 Task: For heading Arial with bold.  font size for heading22,  'Change the font style of data to'Arial Narrow.  and font size to 14,  Change the alignment of both headline & data to Align middle.  In the sheet  Data Entry Spreadsheet
Action: Mouse moved to (1023, 129)
Screenshot: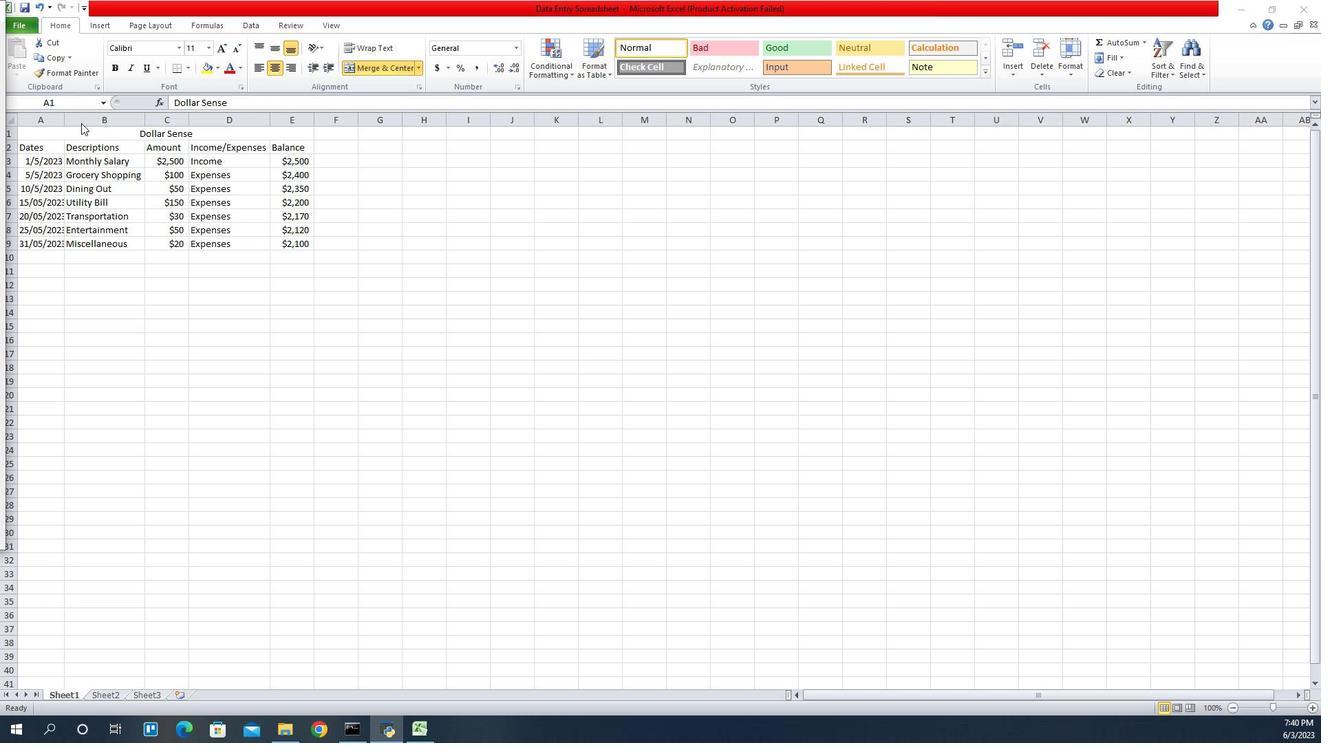
Action: Mouse pressed left at (1023, 129)
Screenshot: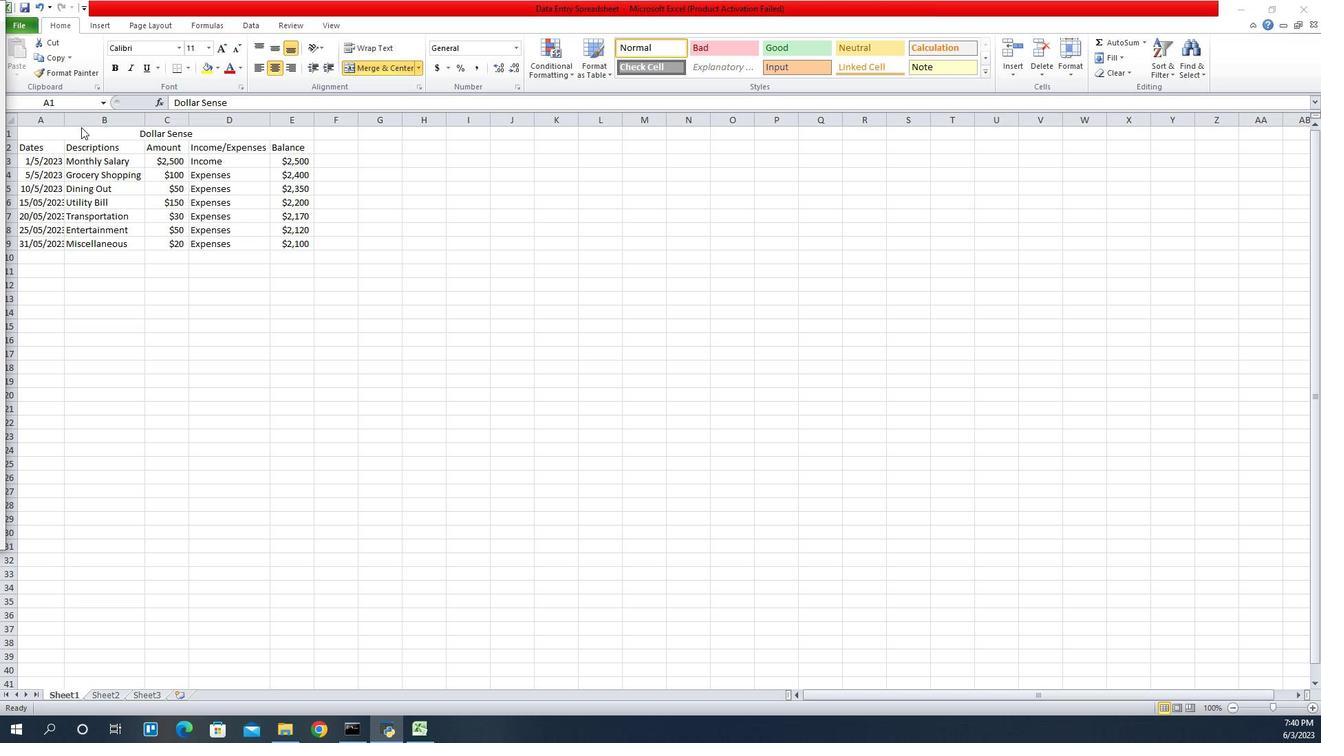 
Action: Mouse moved to (1117, 48)
Screenshot: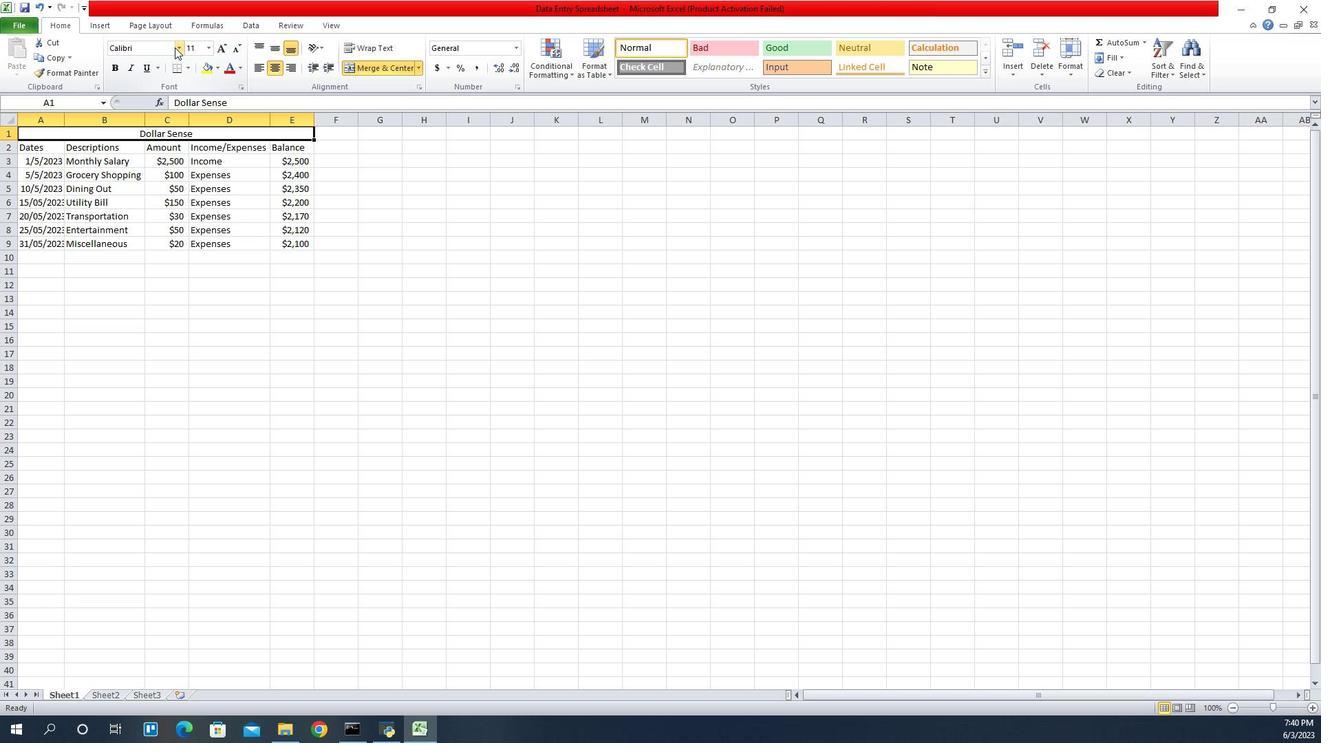 
Action: Mouse pressed left at (1117, 48)
Screenshot: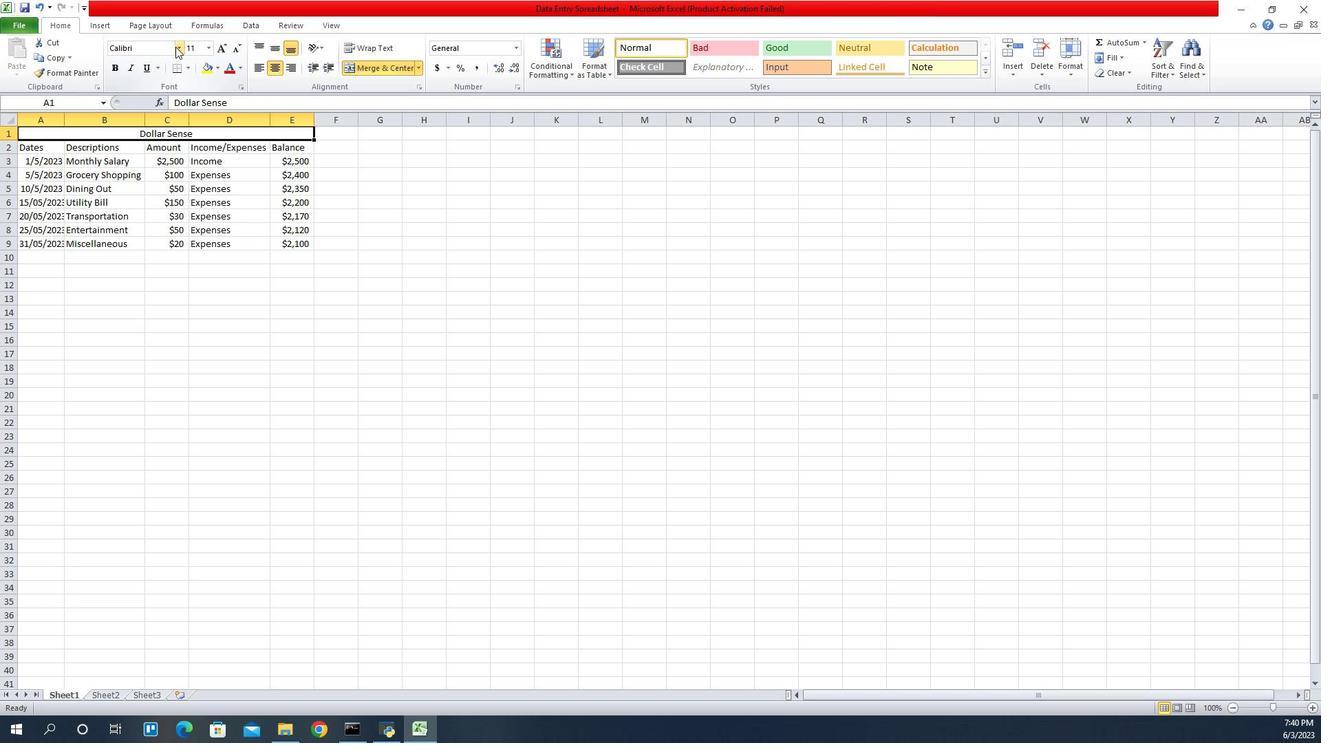 
Action: Mouse moved to (1083, 159)
Screenshot: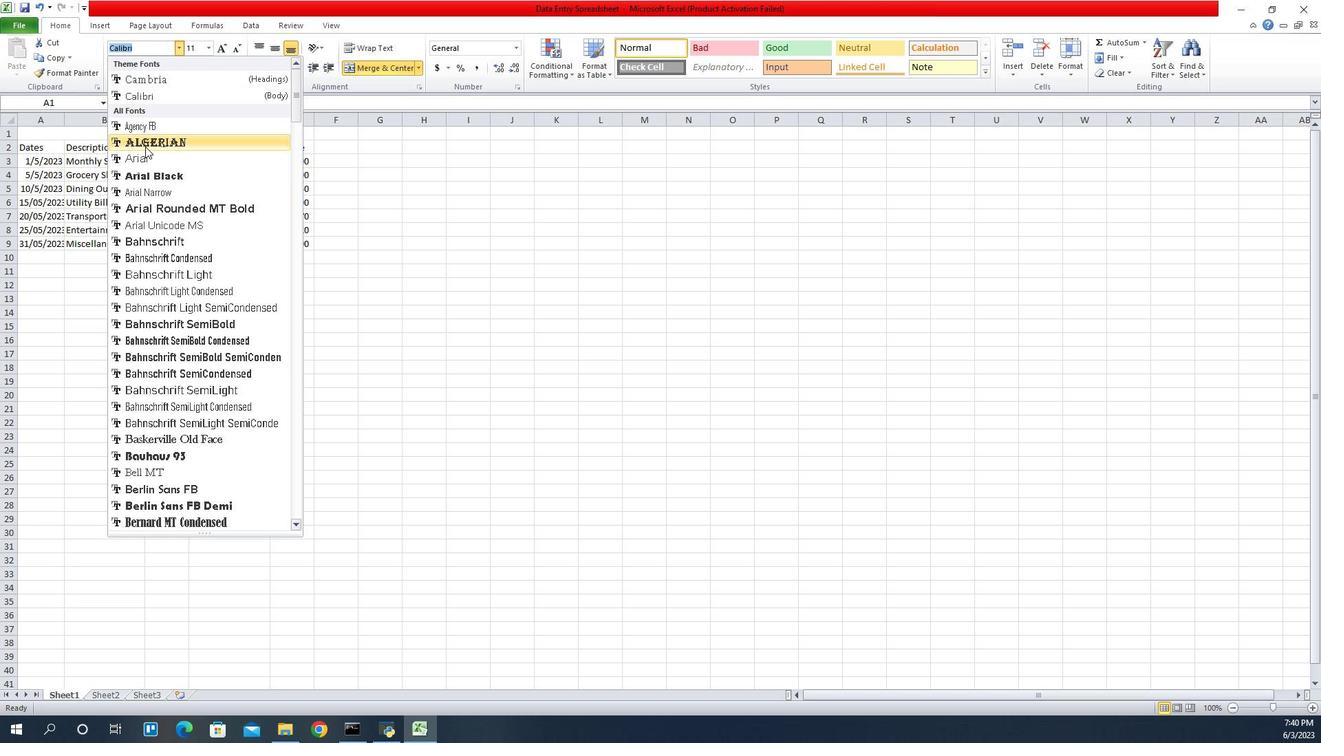 
Action: Mouse pressed left at (1083, 159)
Screenshot: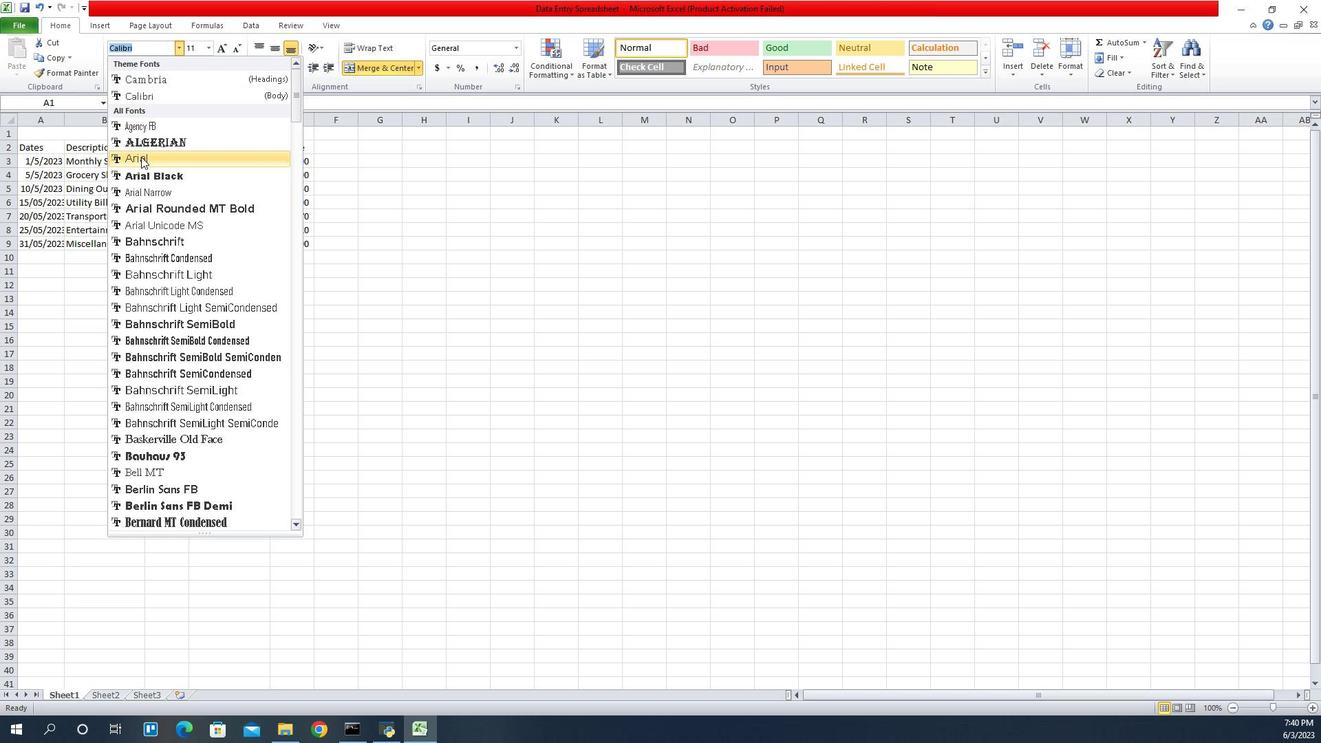 
Action: Mouse moved to (1055, 66)
Screenshot: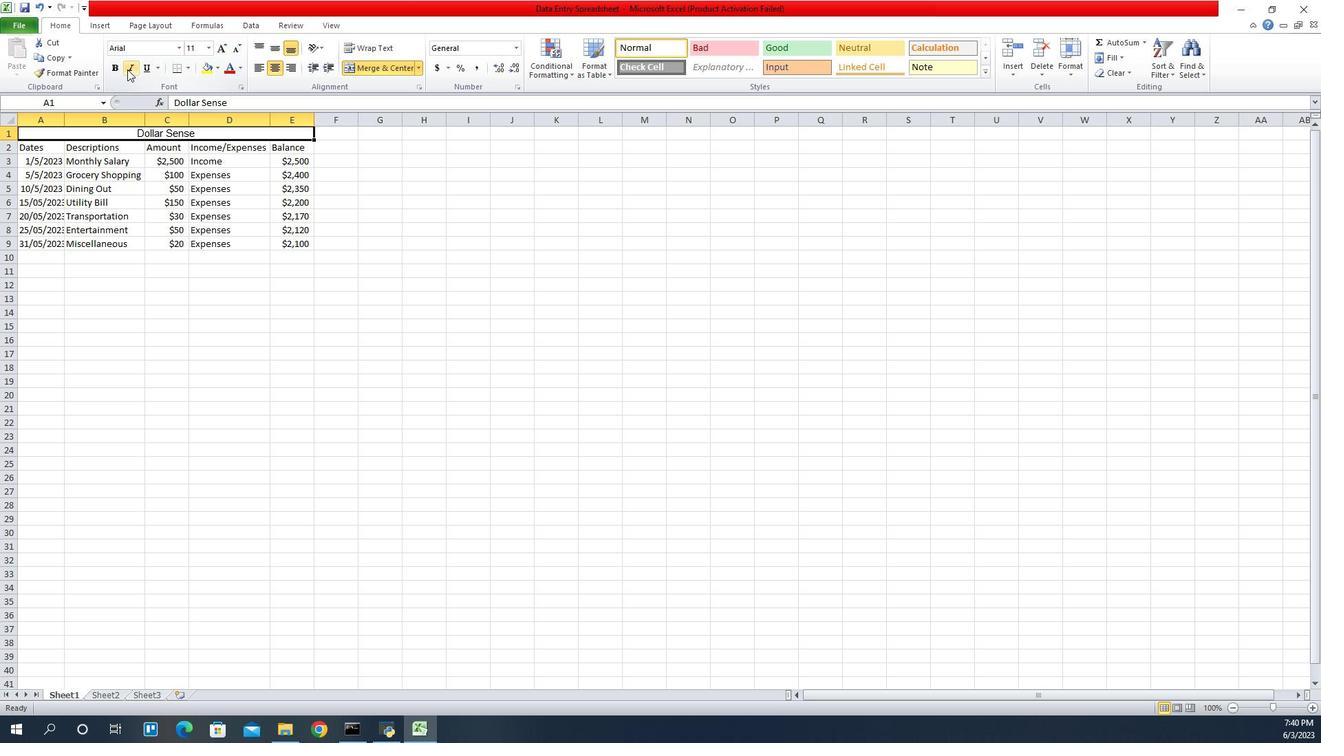 
Action: Mouse pressed left at (1055, 66)
Screenshot: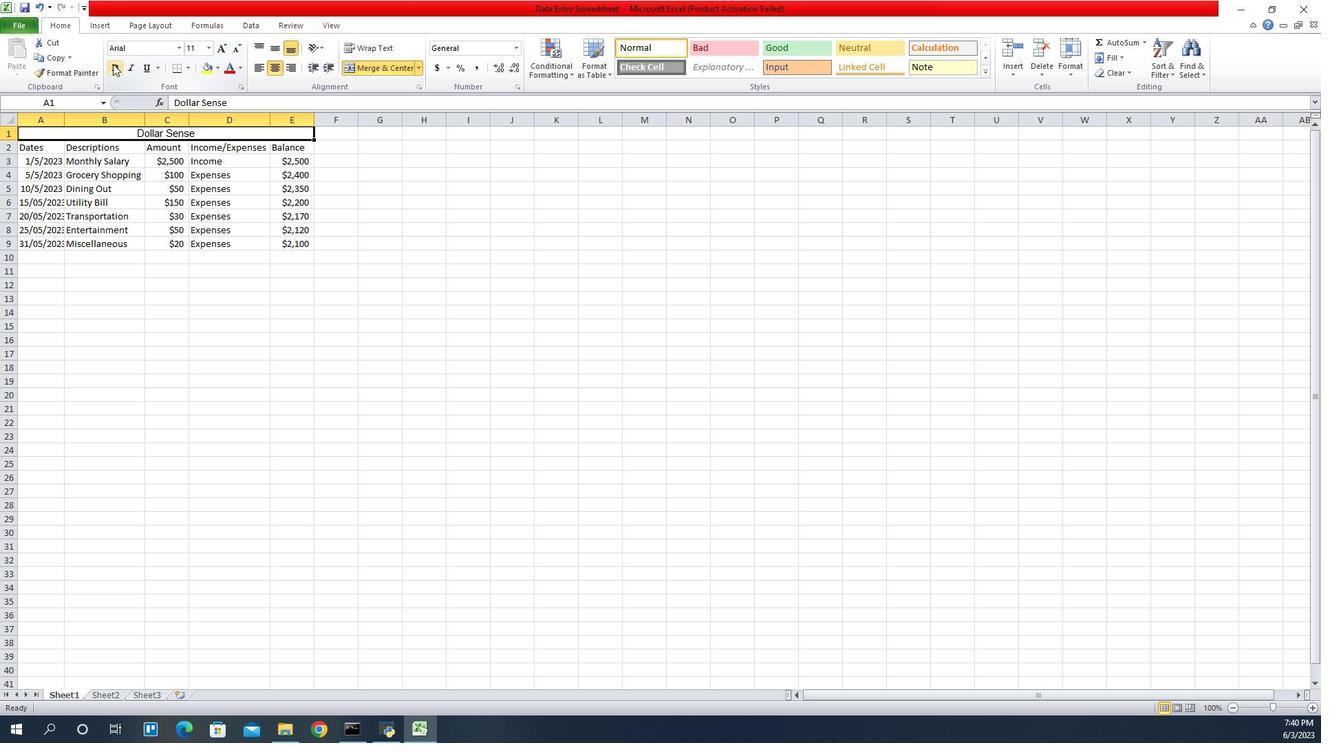 
Action: Mouse moved to (1152, 50)
Screenshot: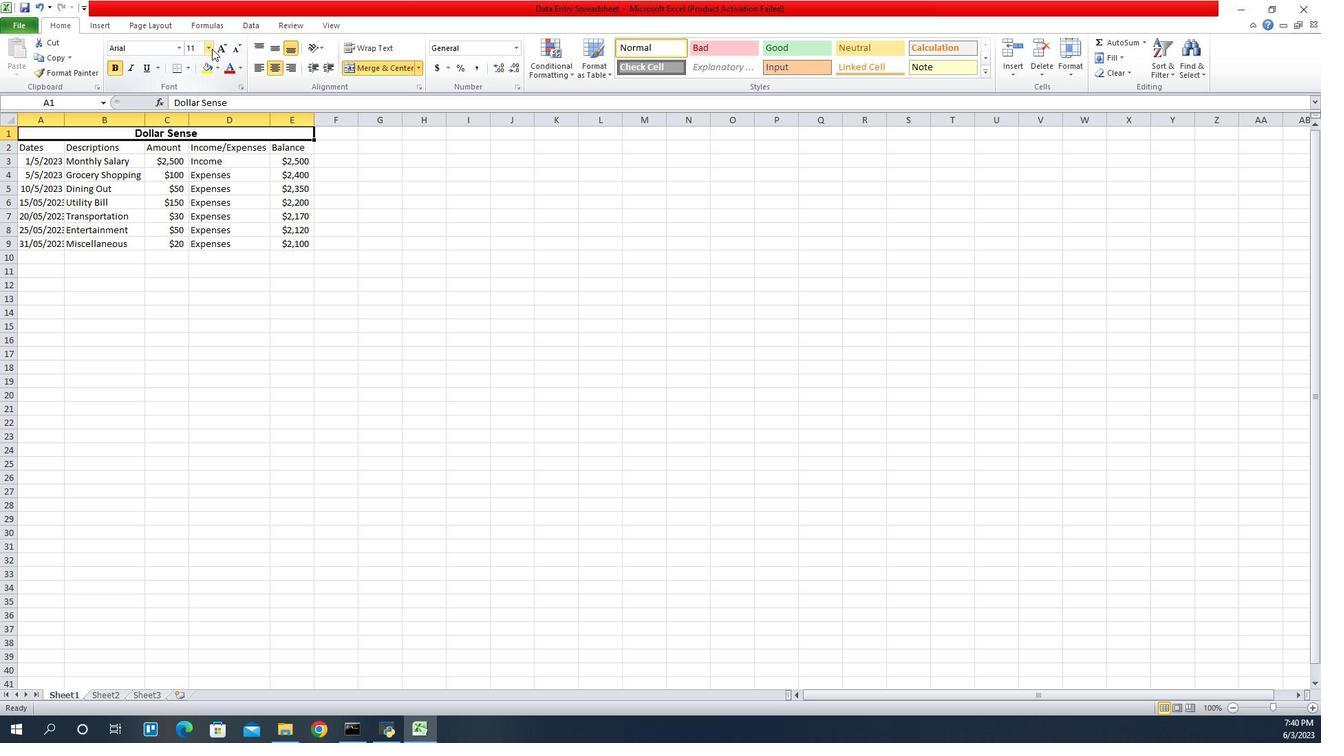 
Action: Mouse pressed left at (1152, 50)
Screenshot: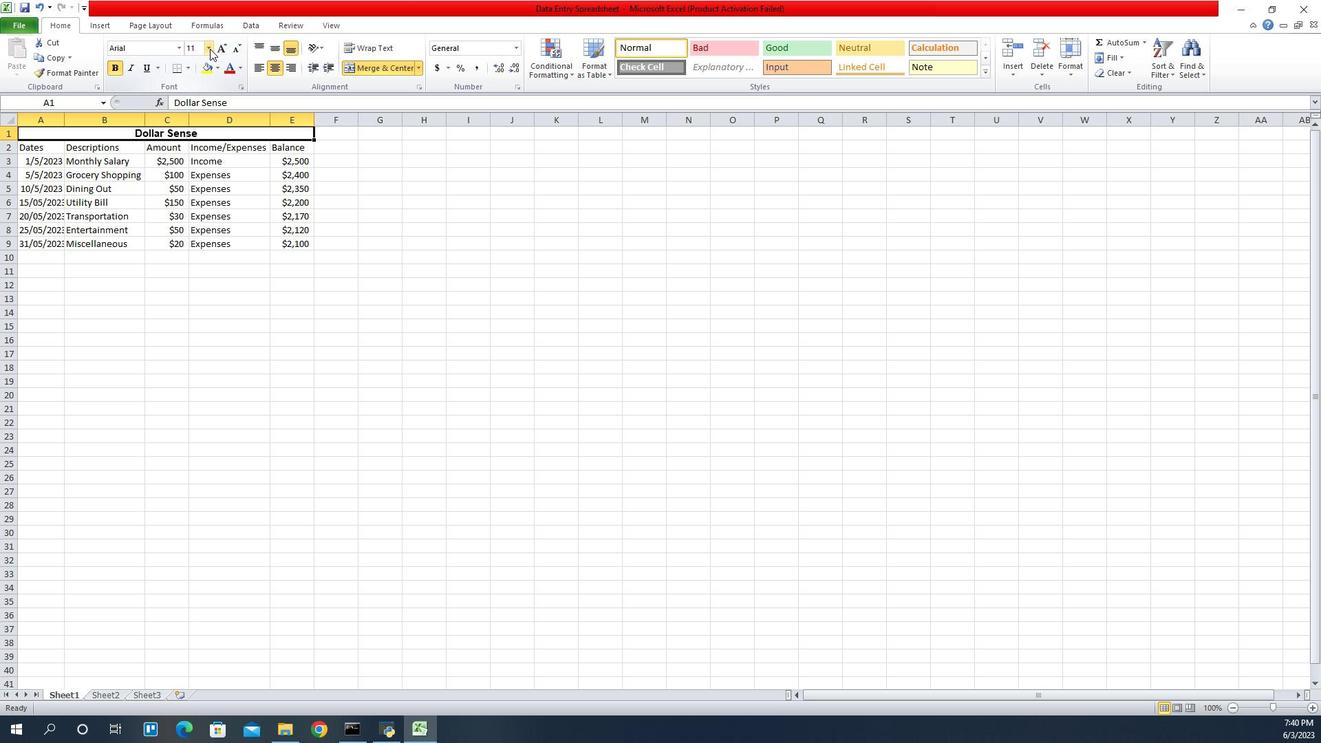 
Action: Mouse pressed left at (1152, 50)
Screenshot: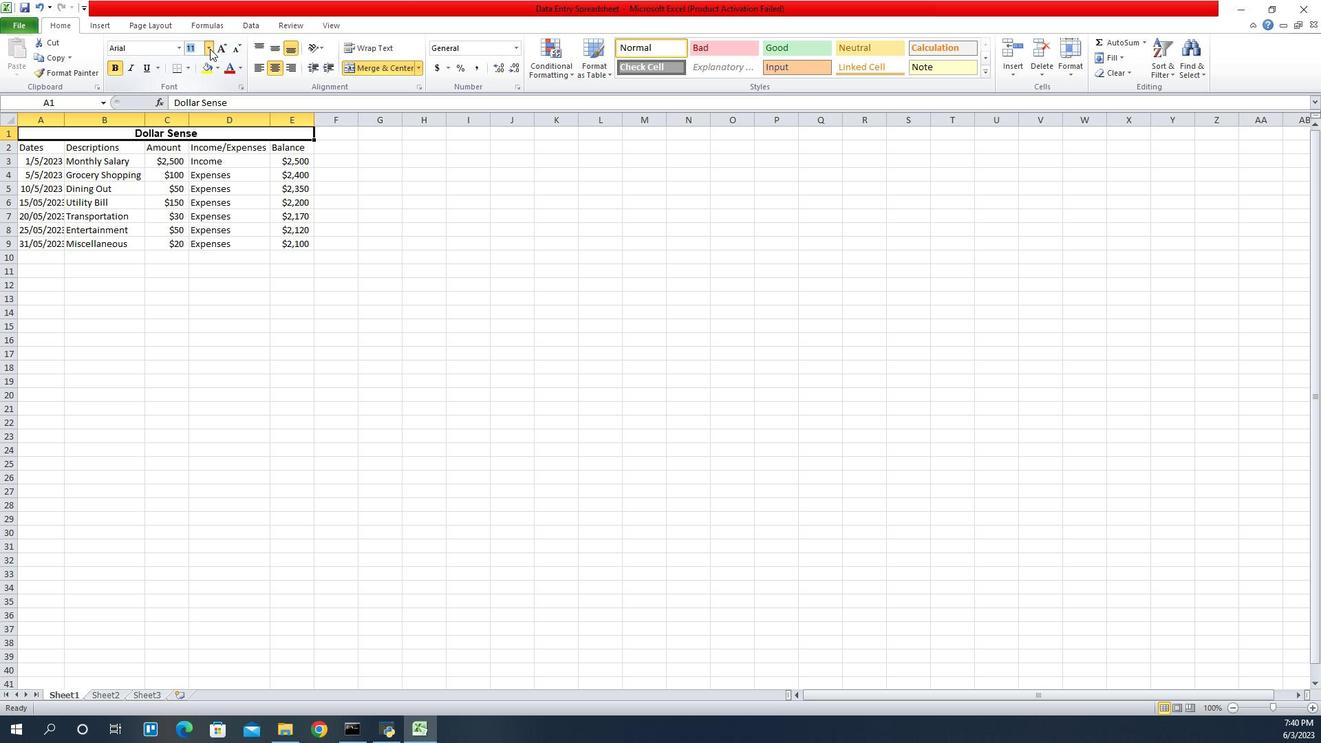 
Action: Mouse moved to (1150, 48)
Screenshot: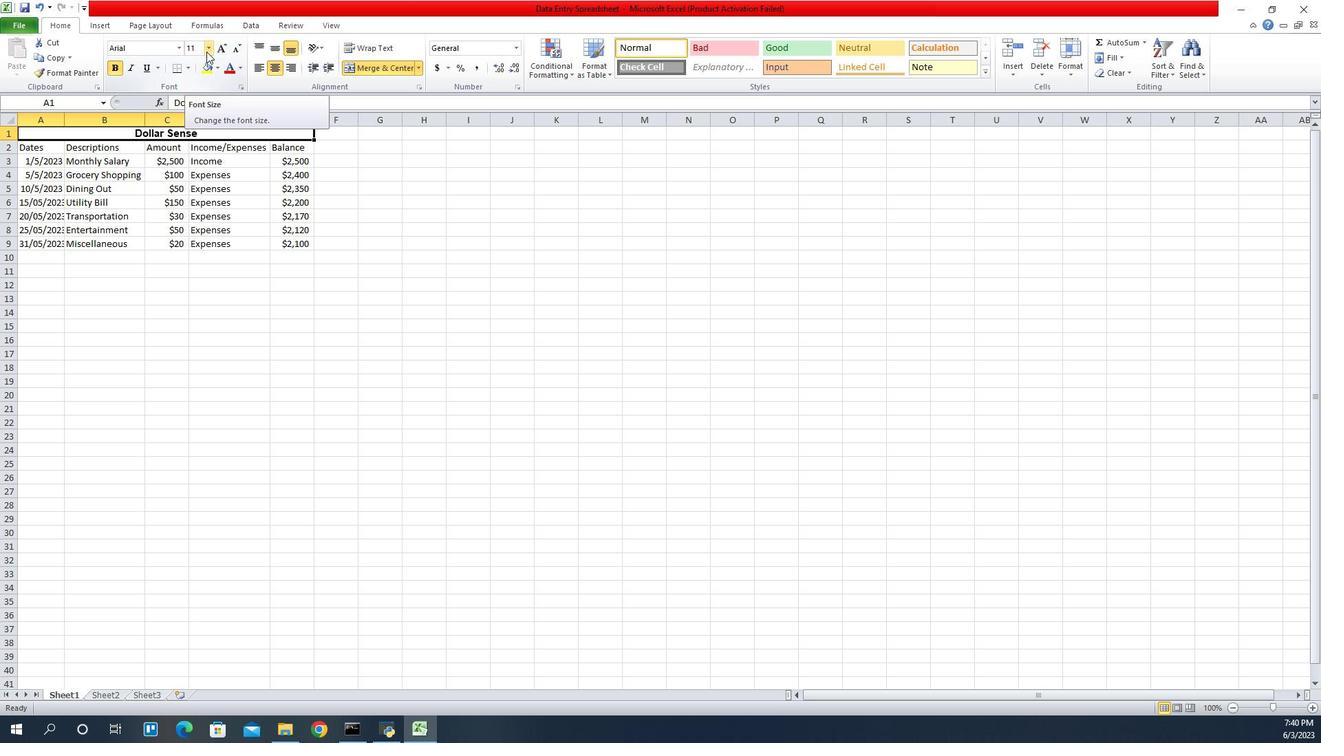 
Action: Mouse pressed left at (1150, 48)
Screenshot: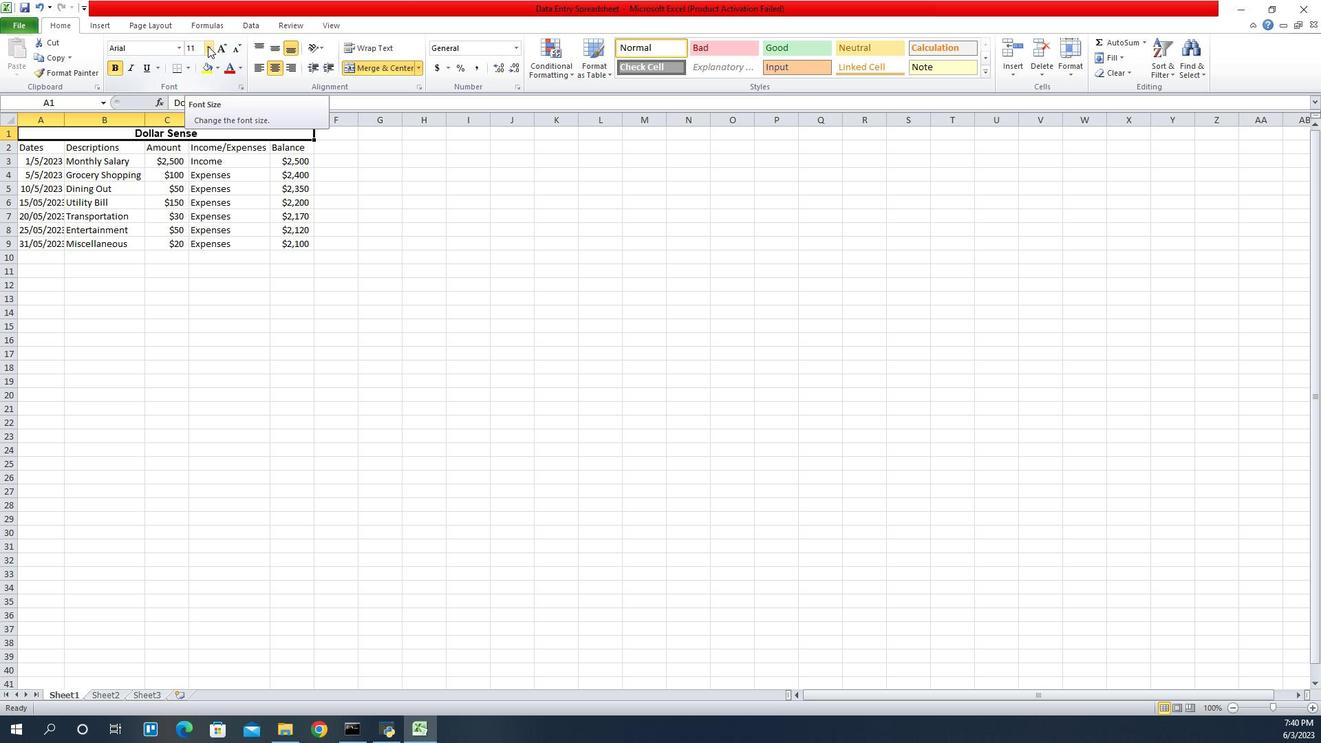 
Action: Mouse moved to (1133, 167)
Screenshot: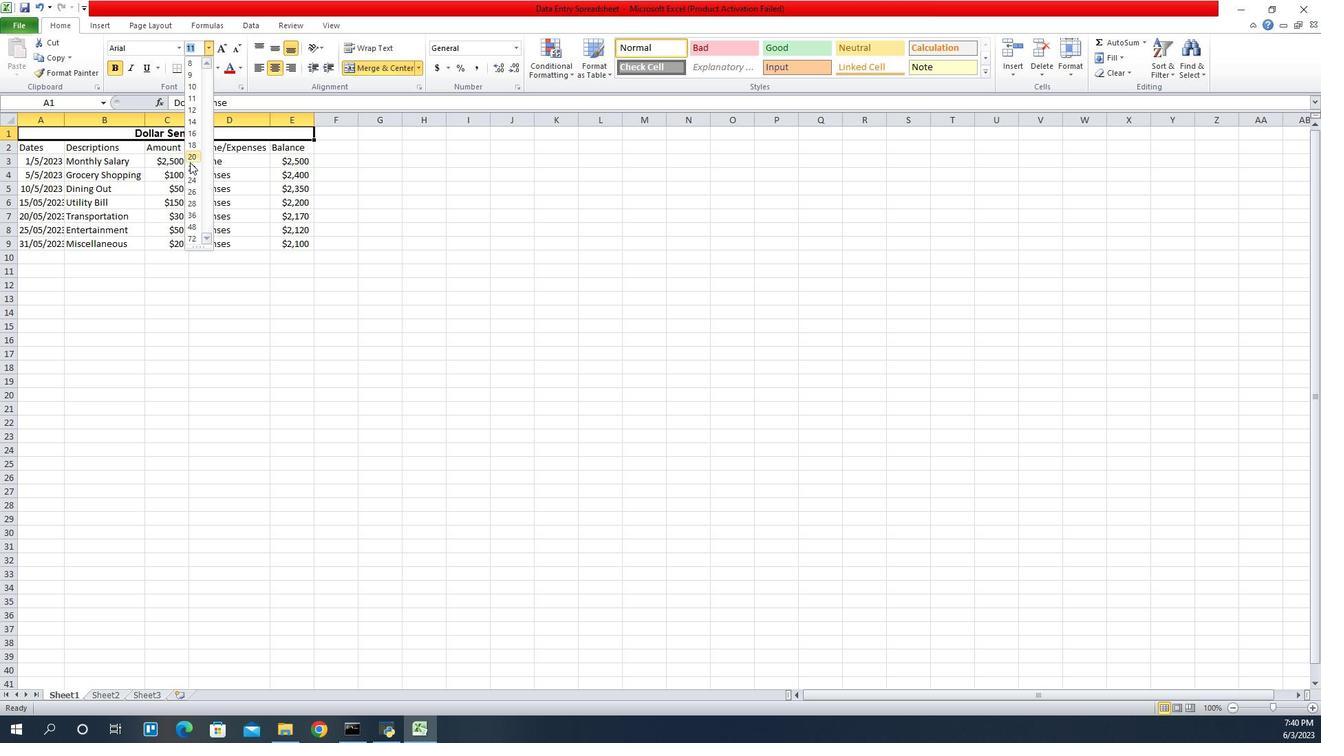 
Action: Mouse pressed left at (1133, 167)
Screenshot: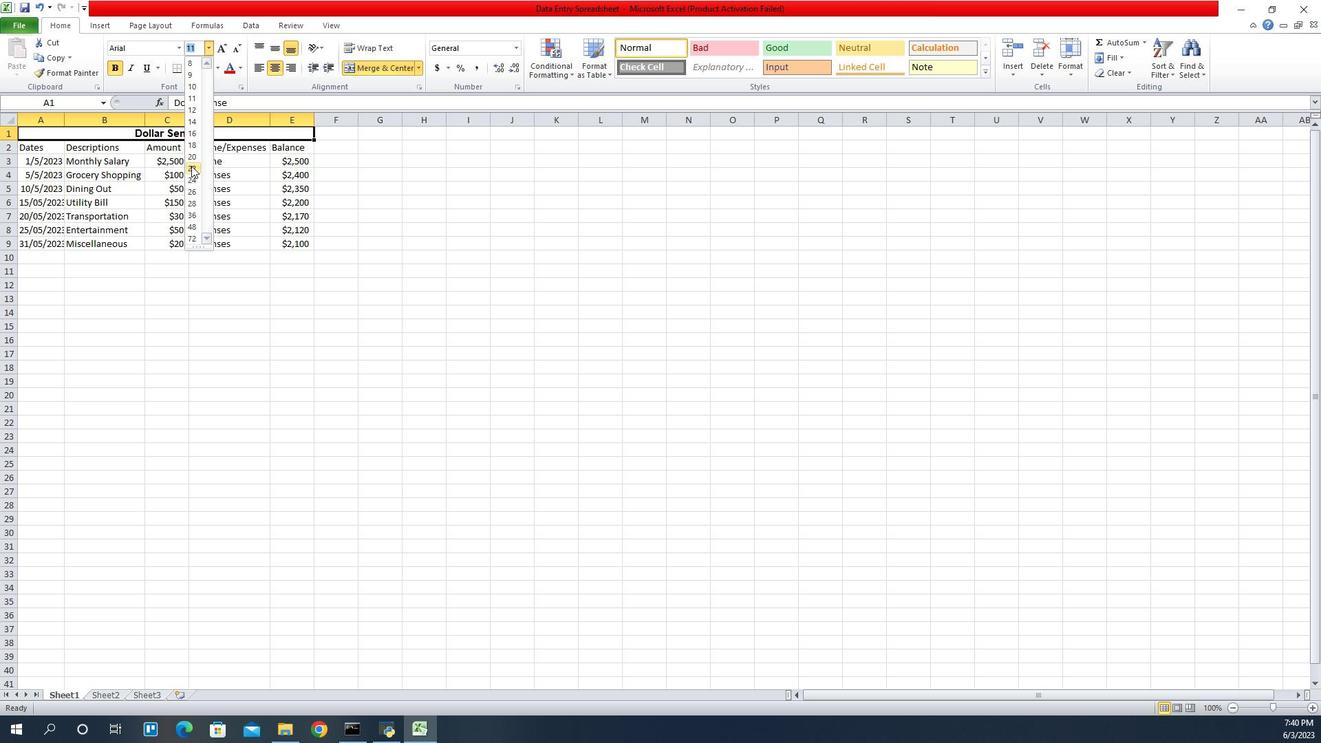 
Action: Mouse moved to (988, 159)
Screenshot: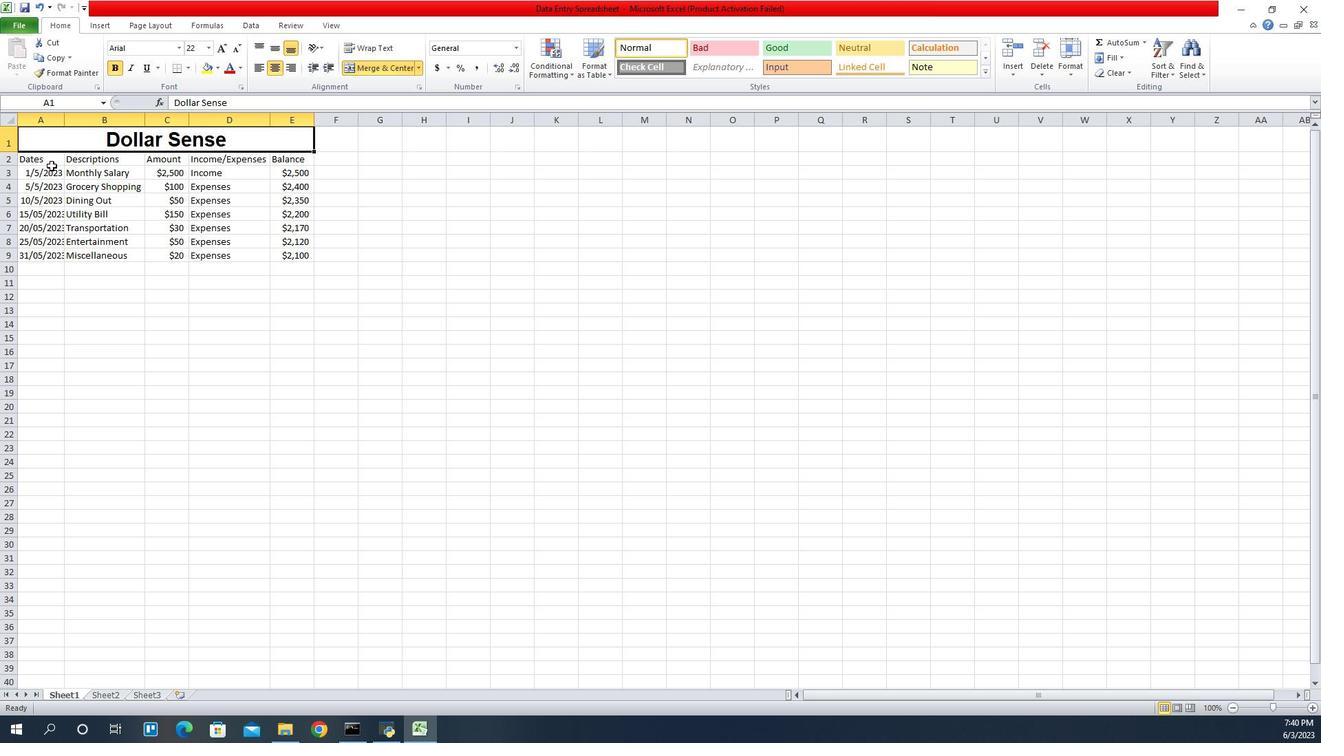 
Action: Mouse pressed left at (988, 159)
Screenshot: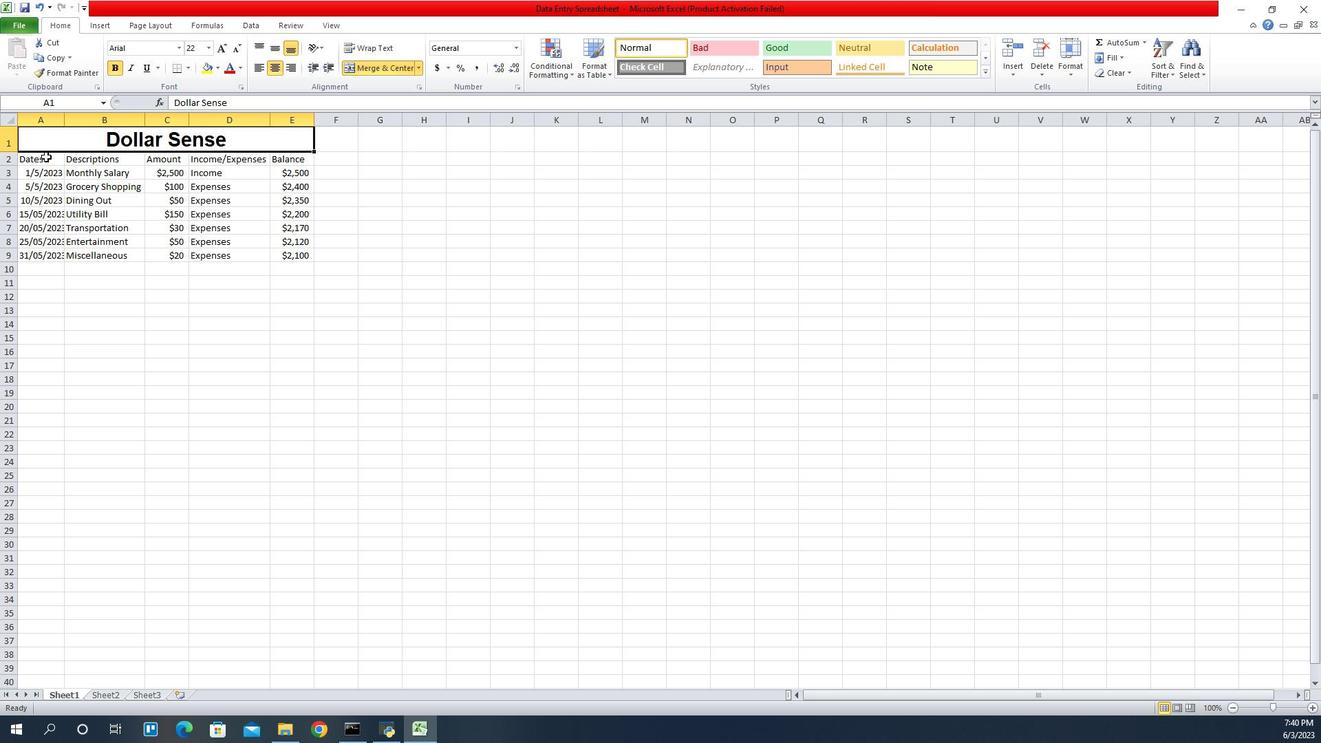 
Action: Mouse moved to (1237, 263)
Screenshot: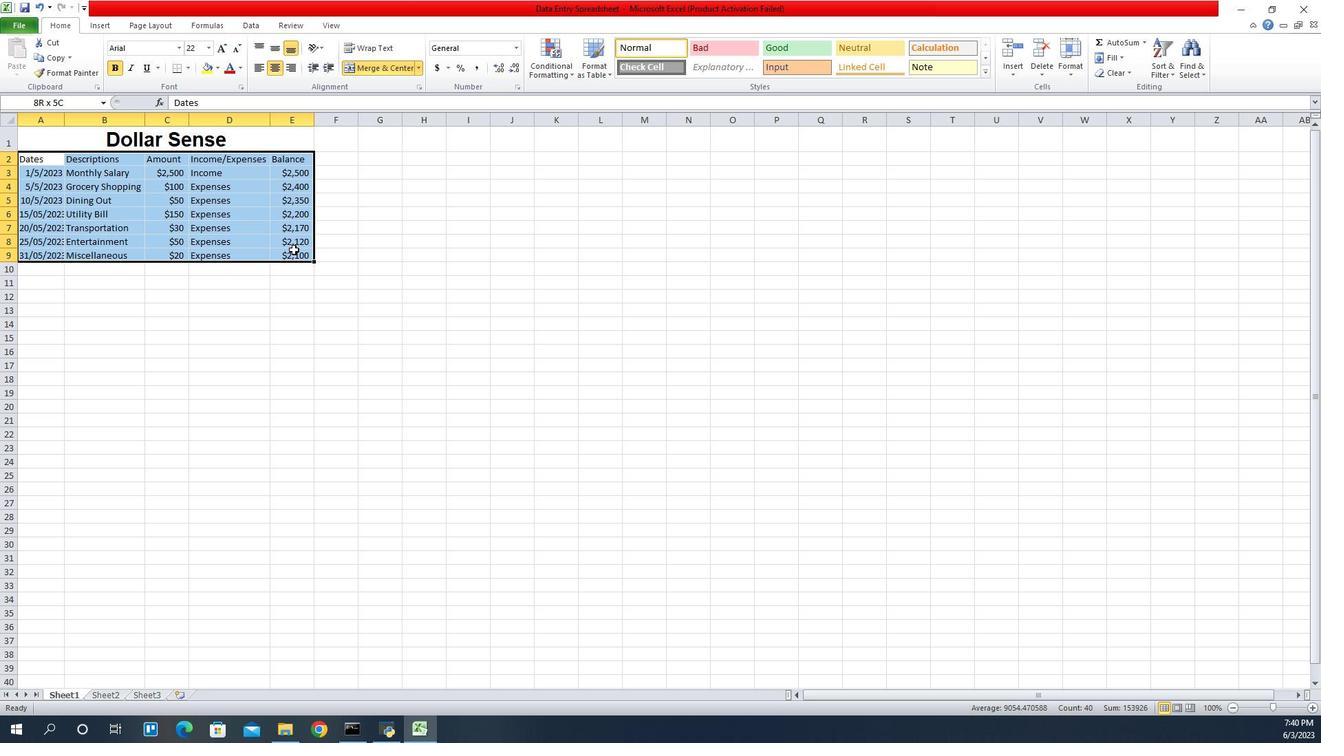 
Action: Mouse pressed left at (1237, 263)
Screenshot: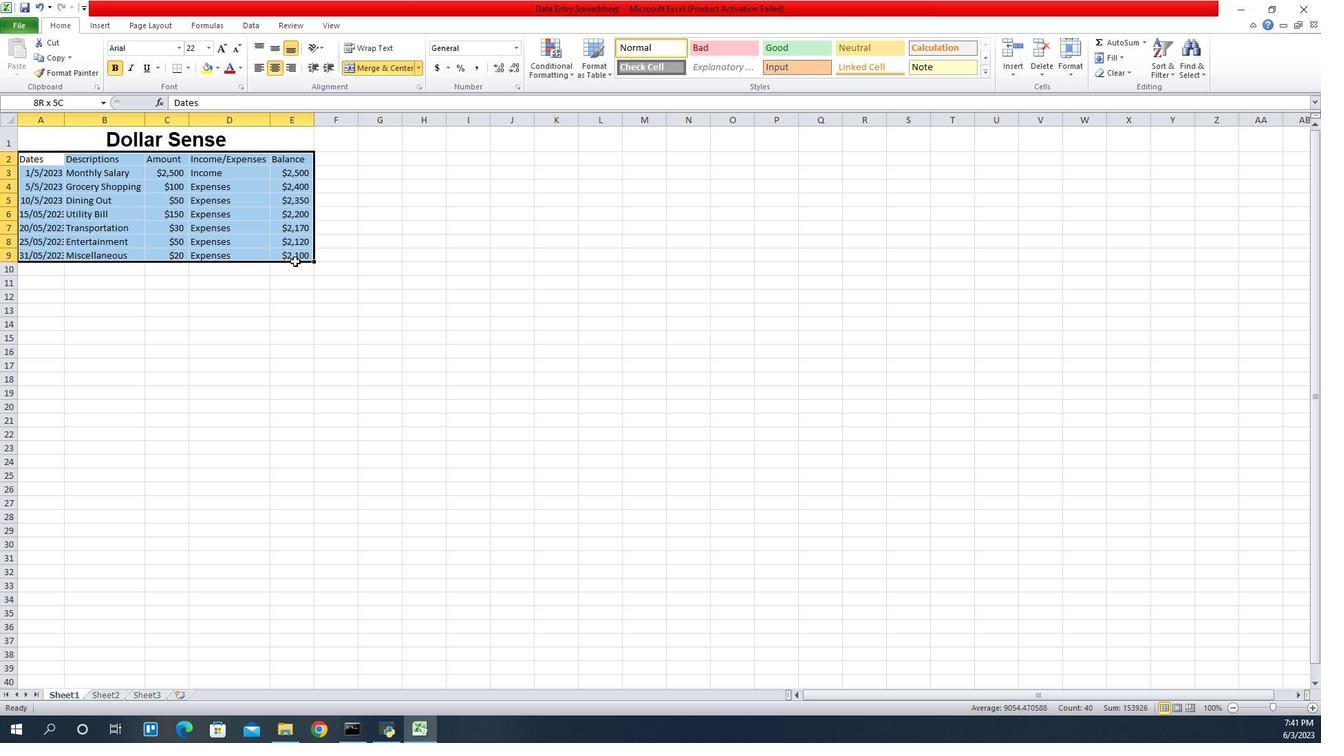 
Action: Mouse moved to (1121, 53)
Screenshot: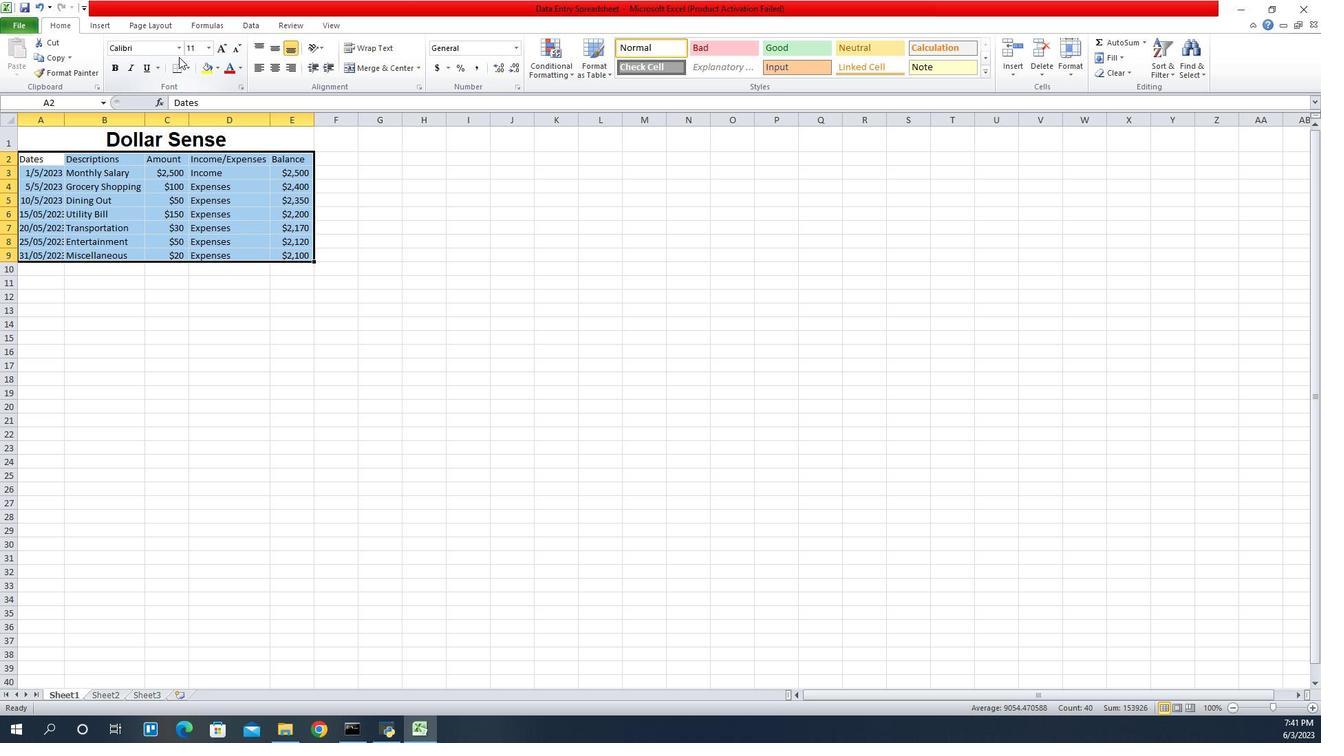 
Action: Mouse pressed left at (1121, 53)
Screenshot: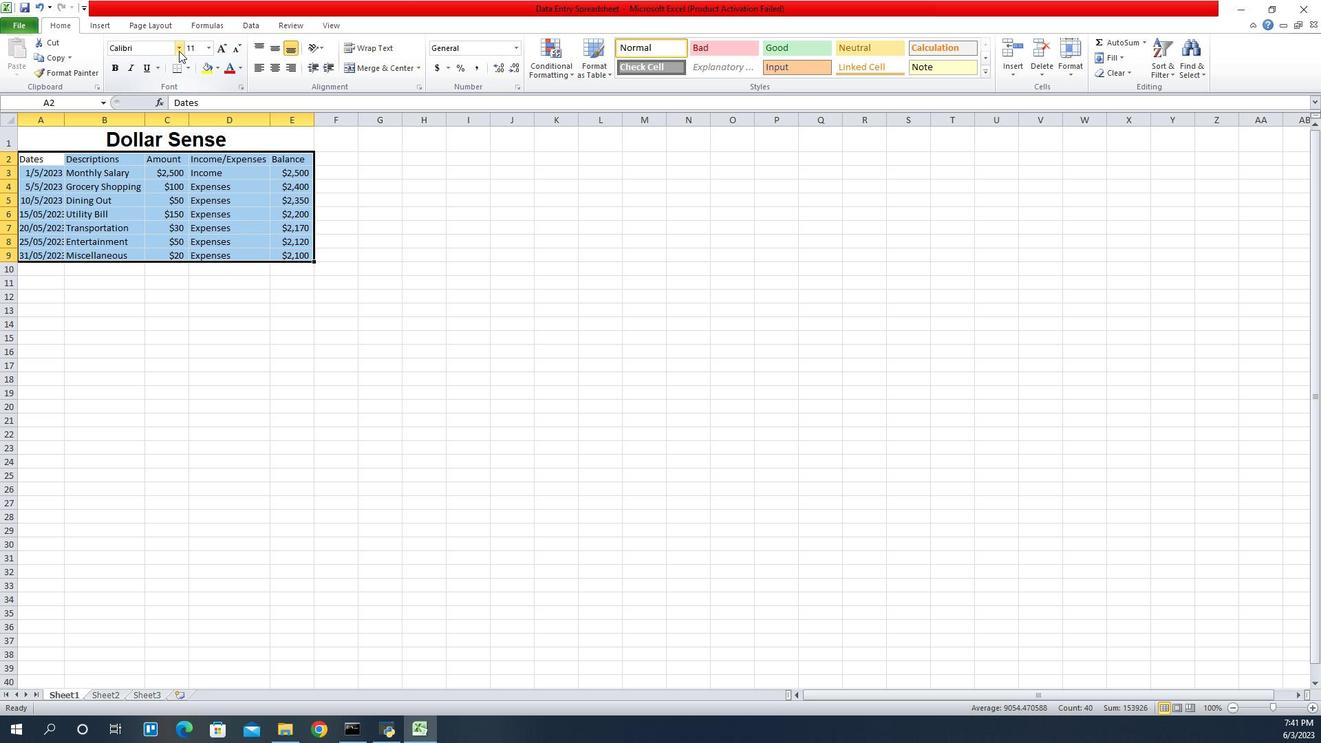 
Action: Mouse moved to (1106, 188)
Screenshot: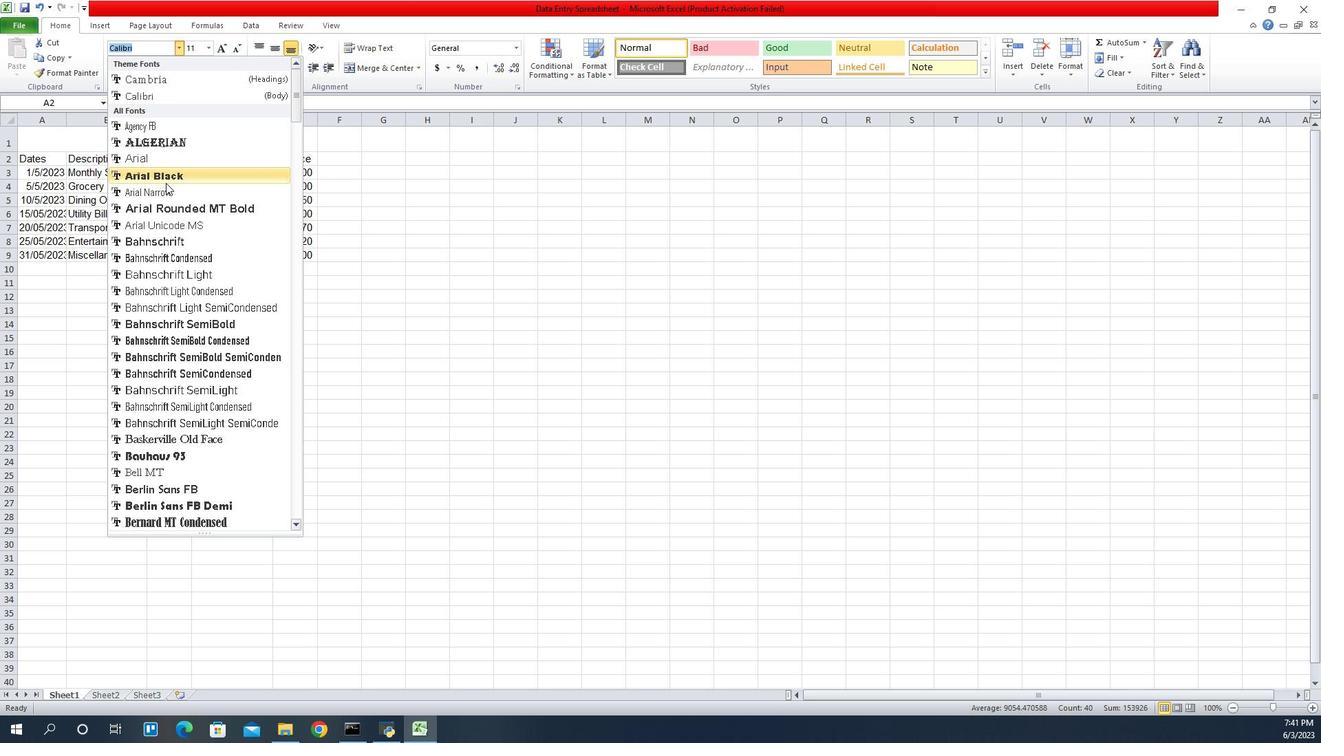 
Action: Mouse pressed left at (1106, 188)
Screenshot: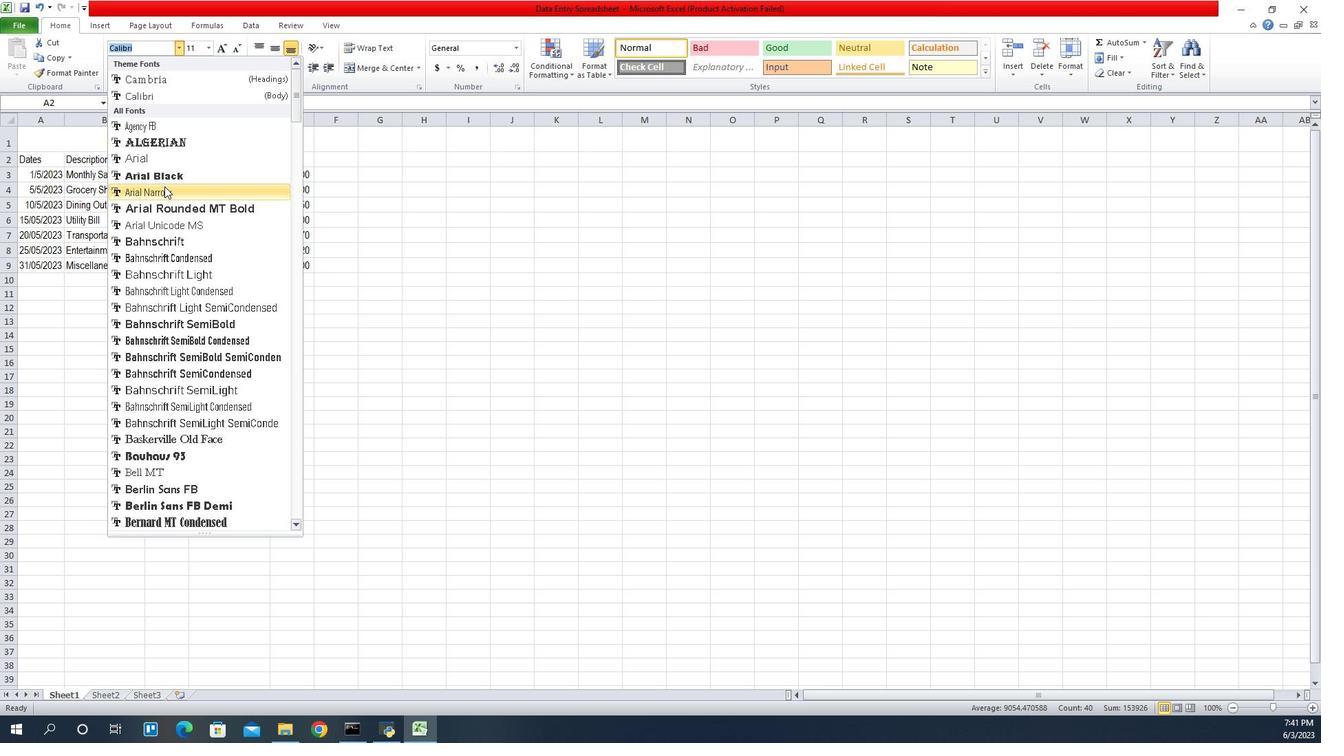 
Action: Mouse pressed left at (1106, 188)
Screenshot: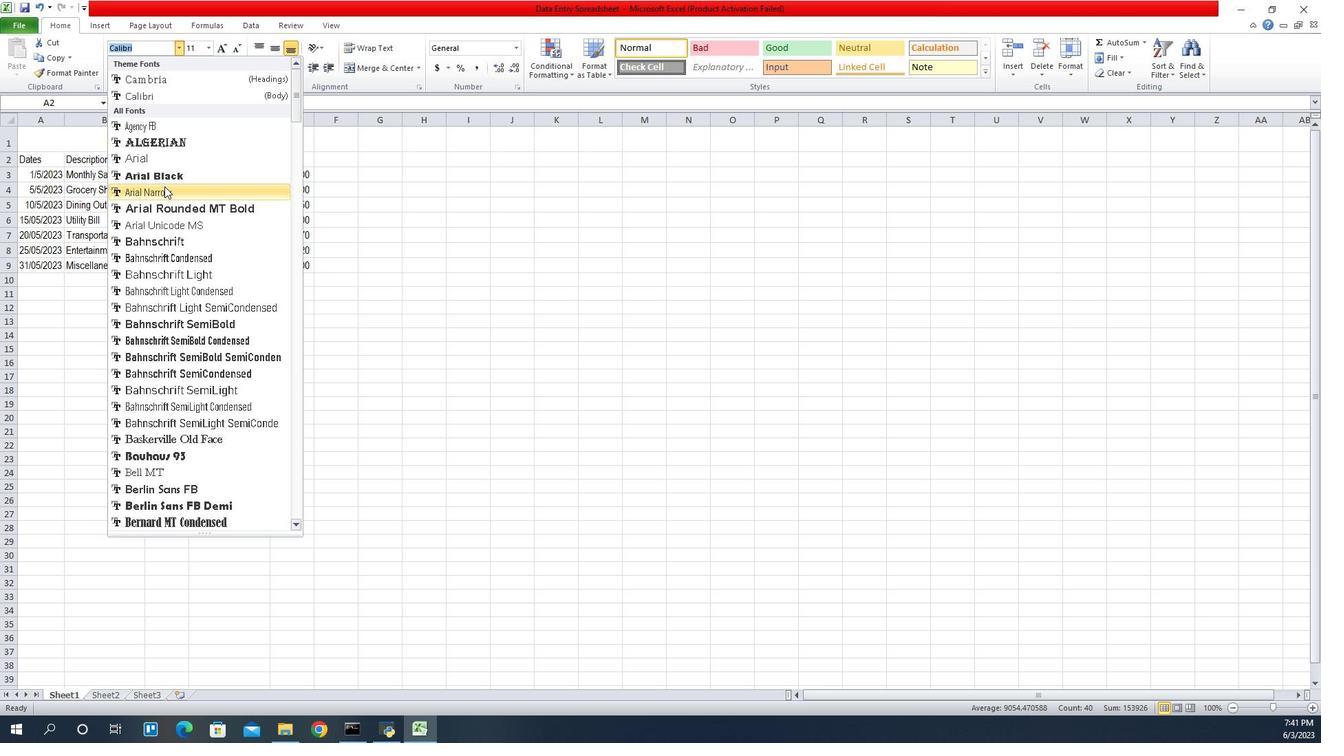 
Action: Mouse moved to (979, 161)
Screenshot: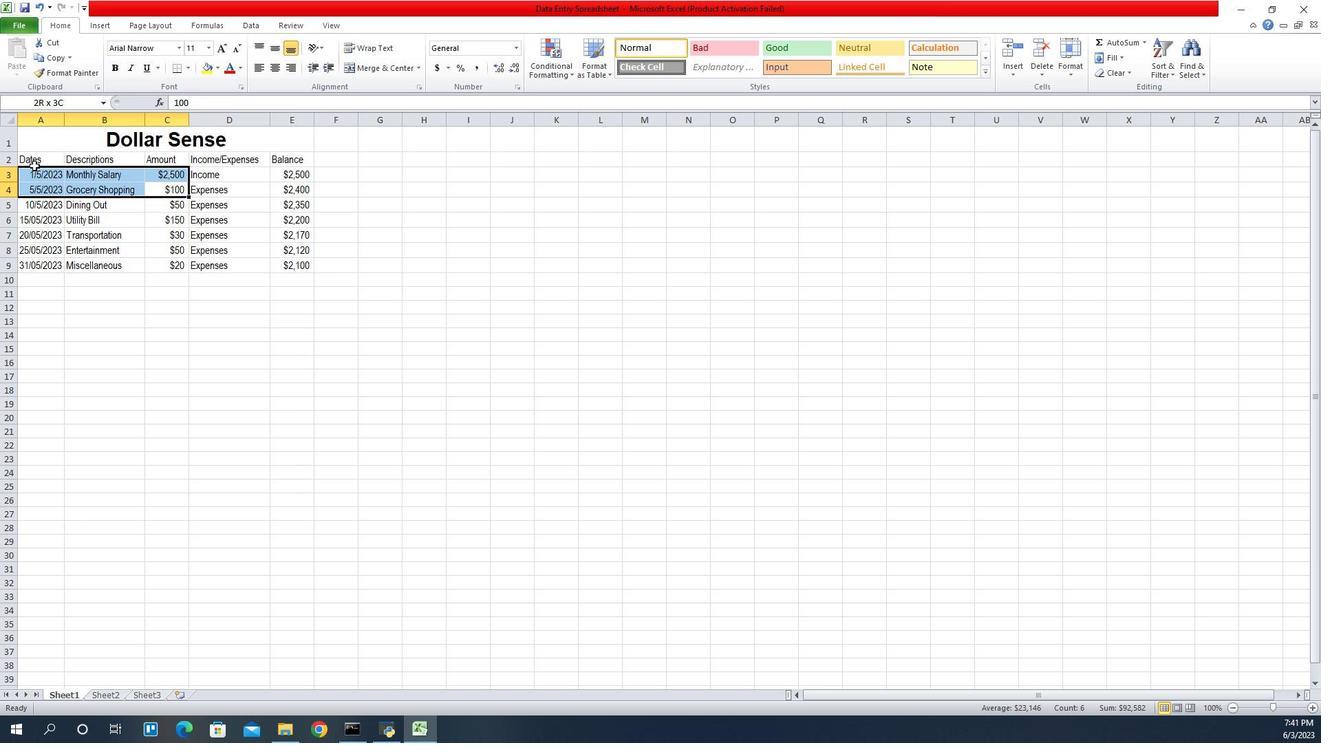 
Action: Mouse pressed left at (979, 161)
Screenshot: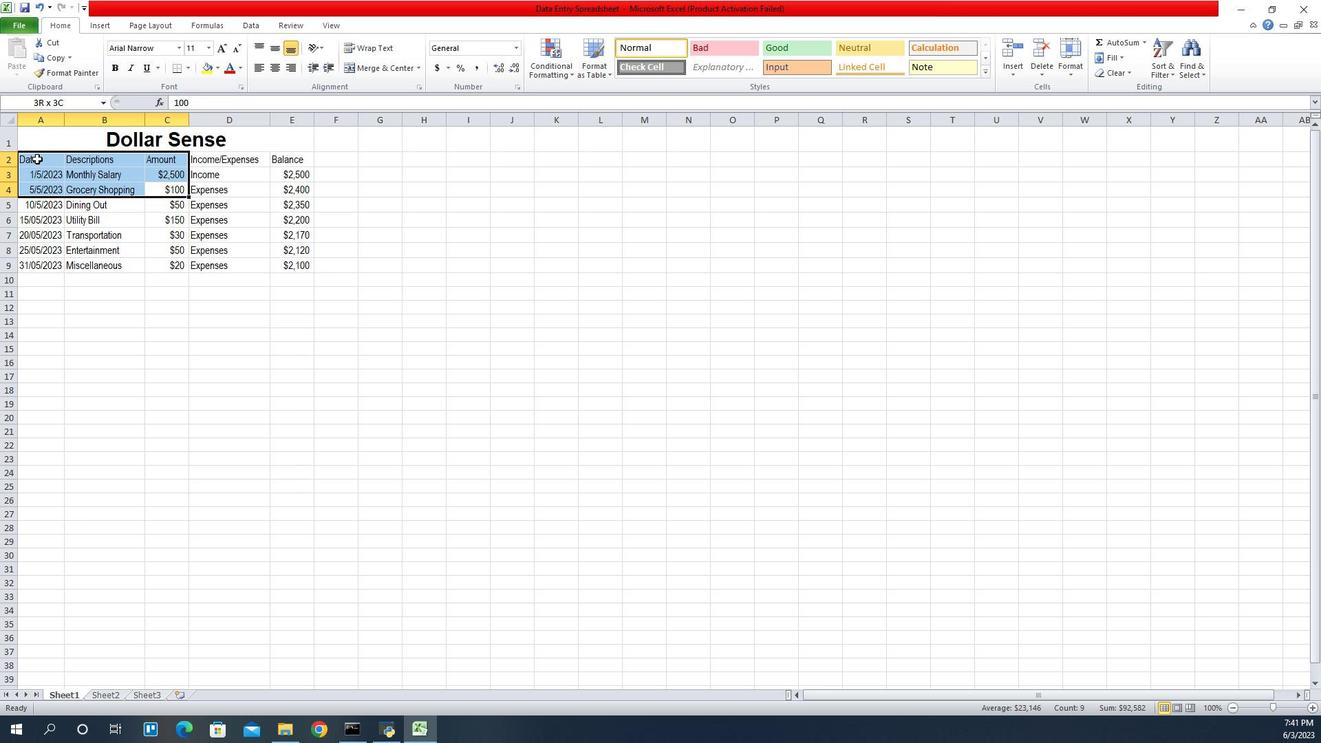 
Action: Mouse moved to (973, 155)
Screenshot: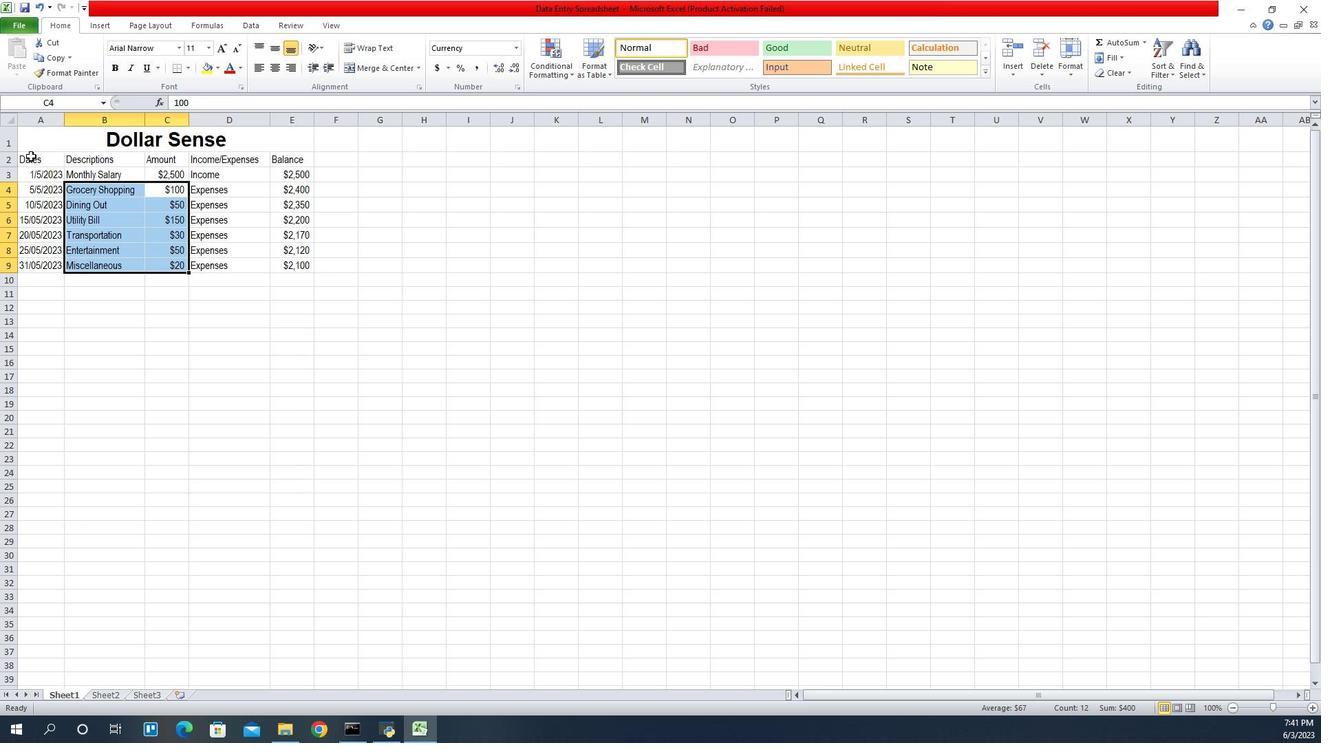 
Action: Mouse pressed left at (973, 155)
Screenshot: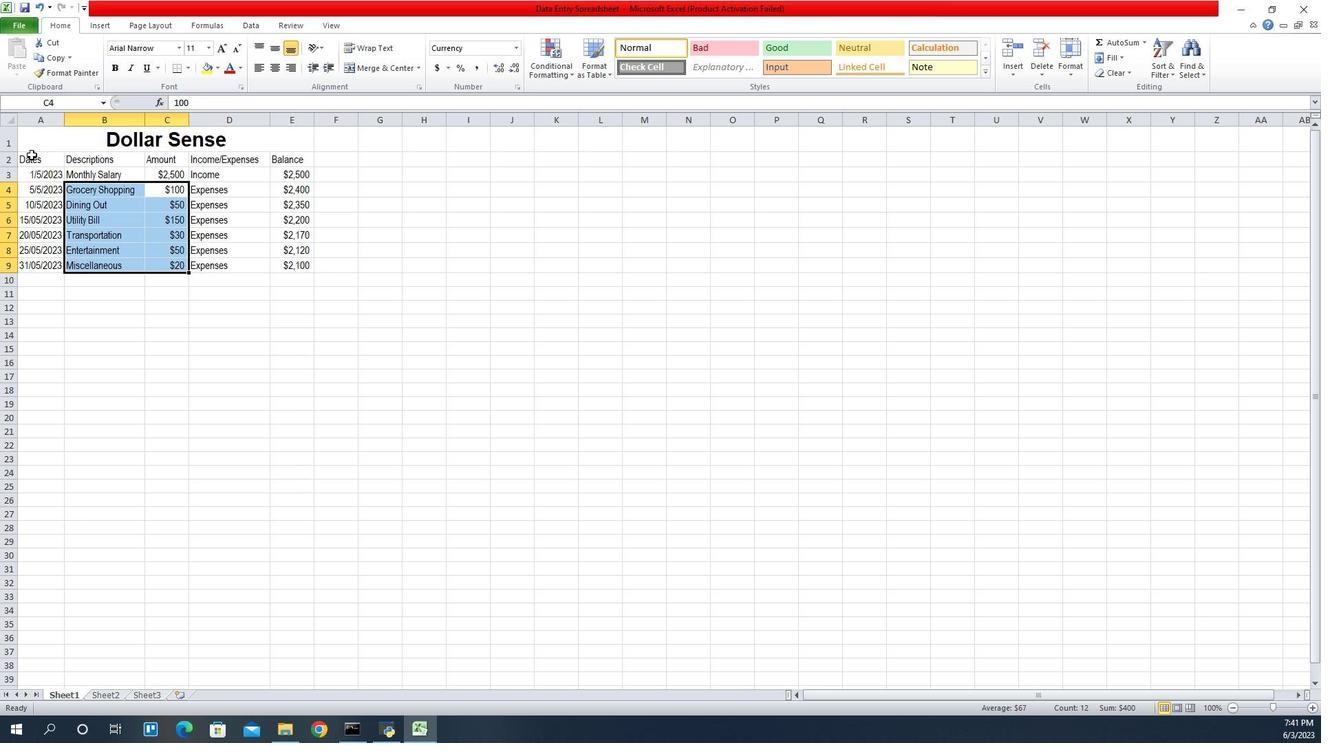
Action: Mouse moved to (1151, 53)
Screenshot: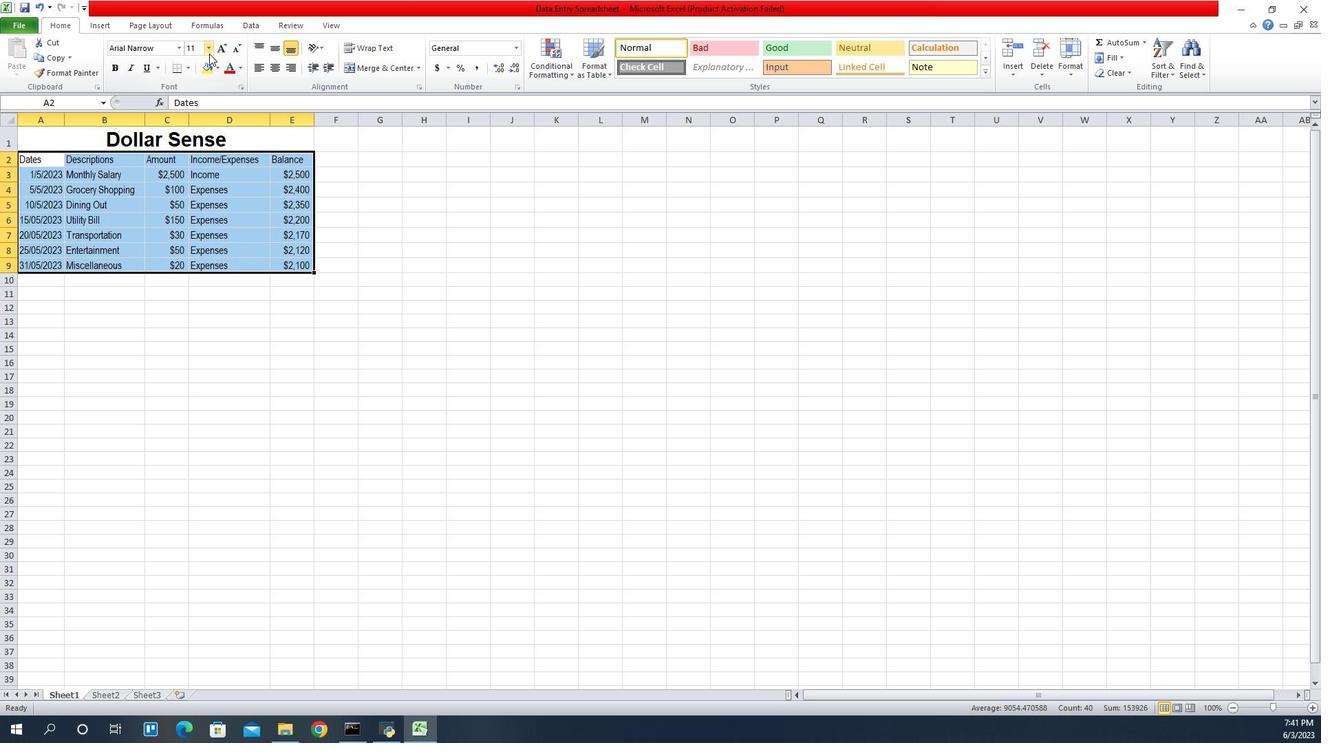 
Action: Mouse pressed left at (1151, 53)
Screenshot: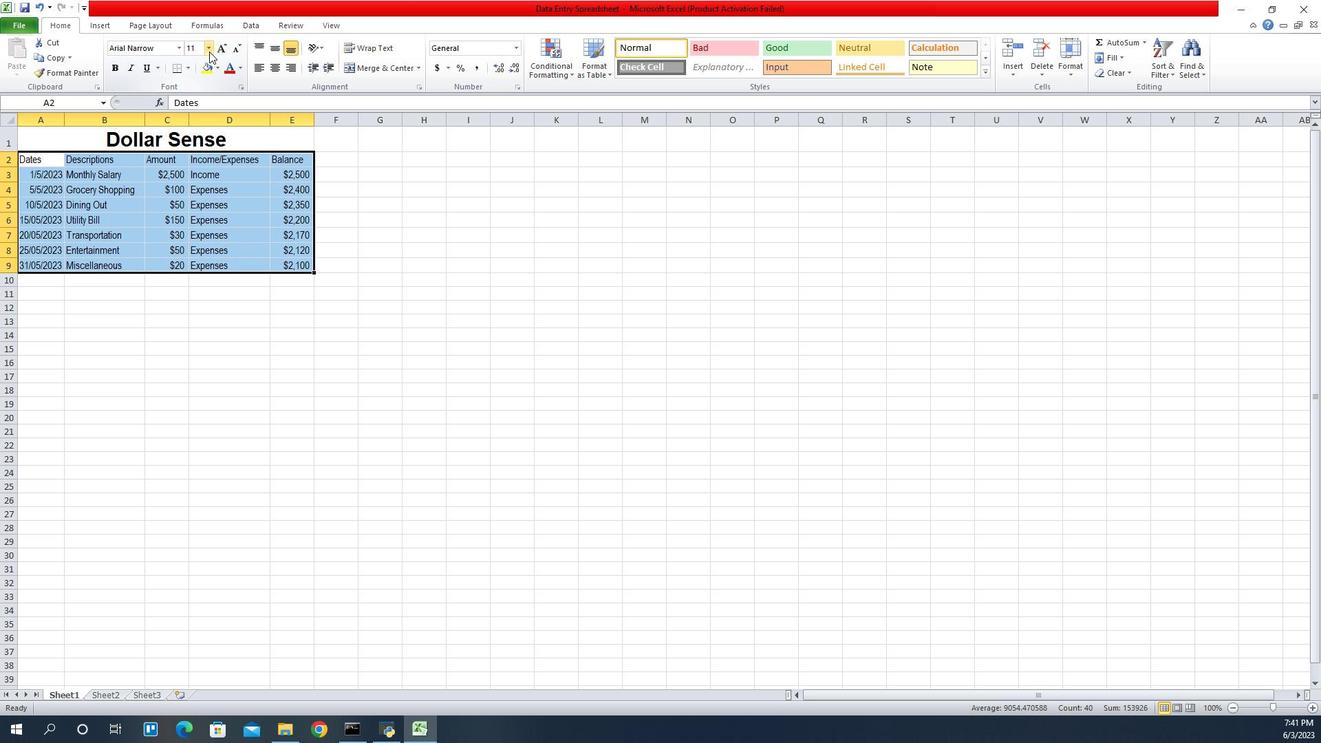 
Action: Mouse moved to (1139, 121)
Screenshot: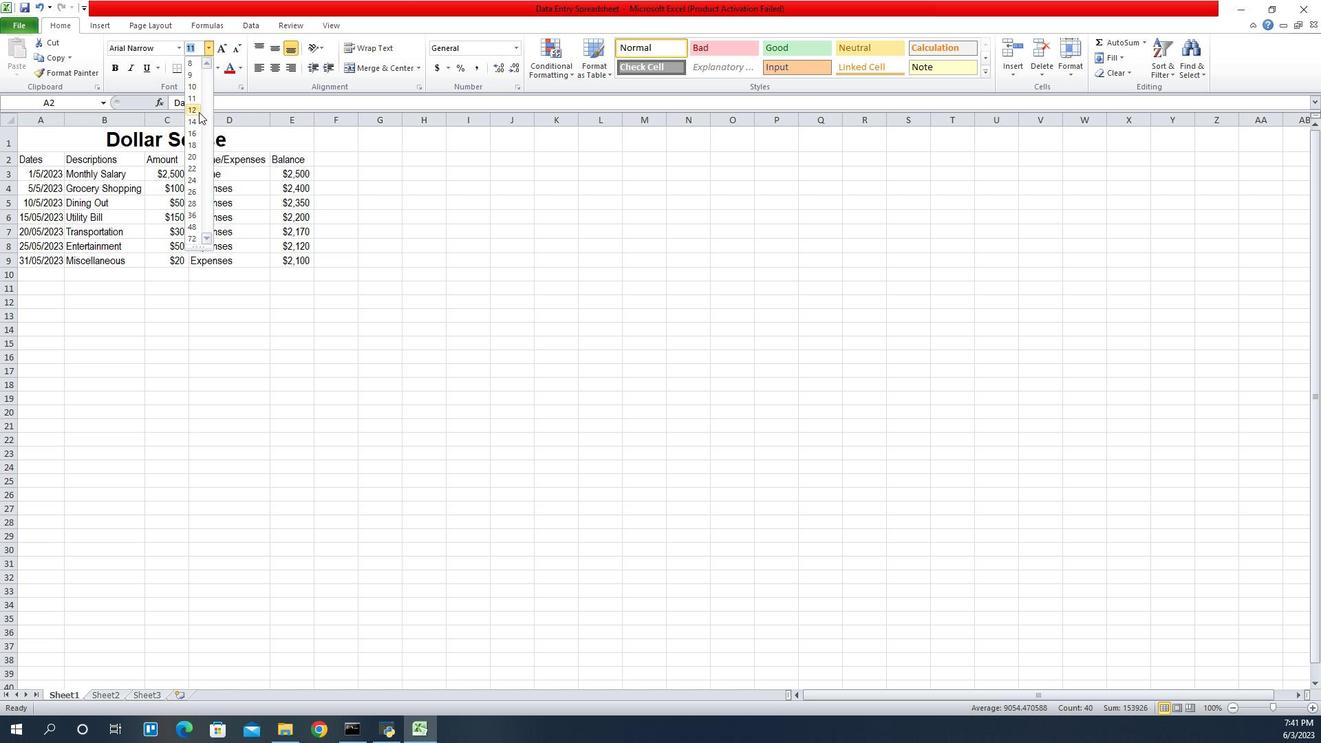 
Action: Mouse pressed left at (1139, 121)
Screenshot: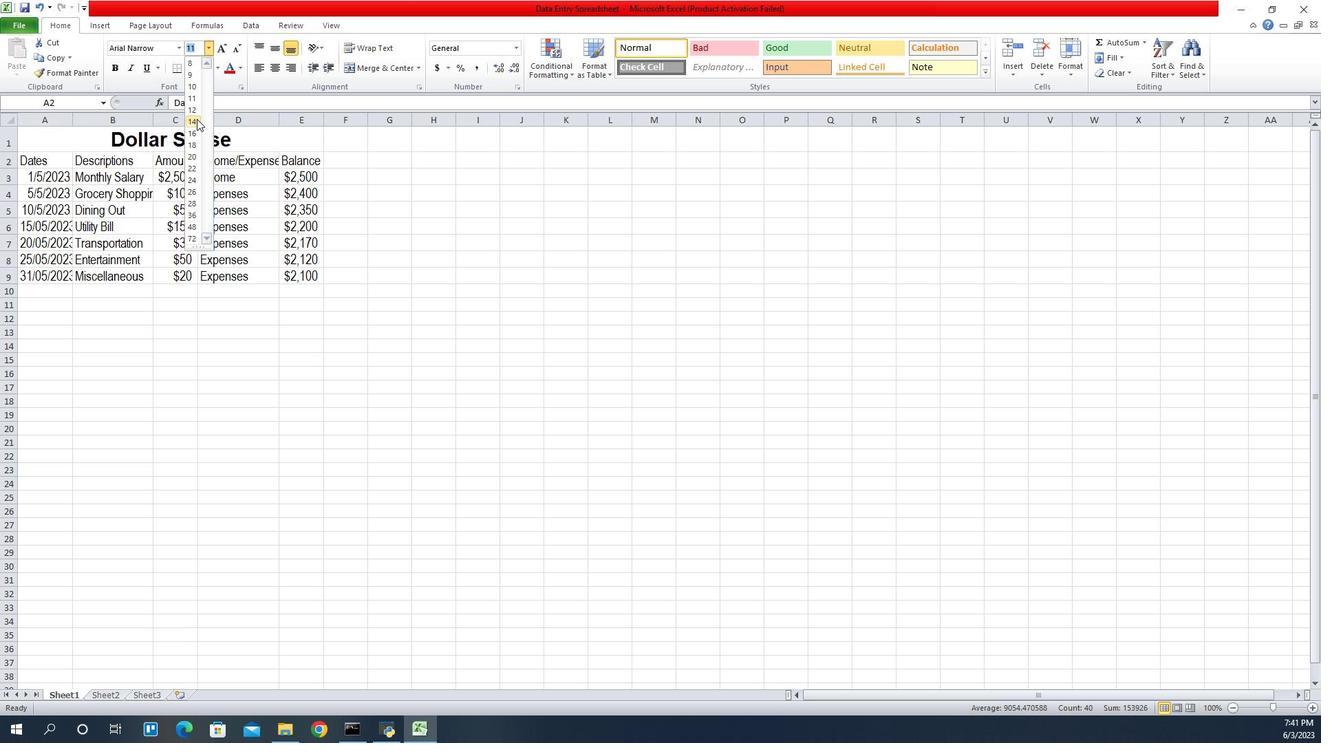
Action: Mouse moved to (985, 130)
Screenshot: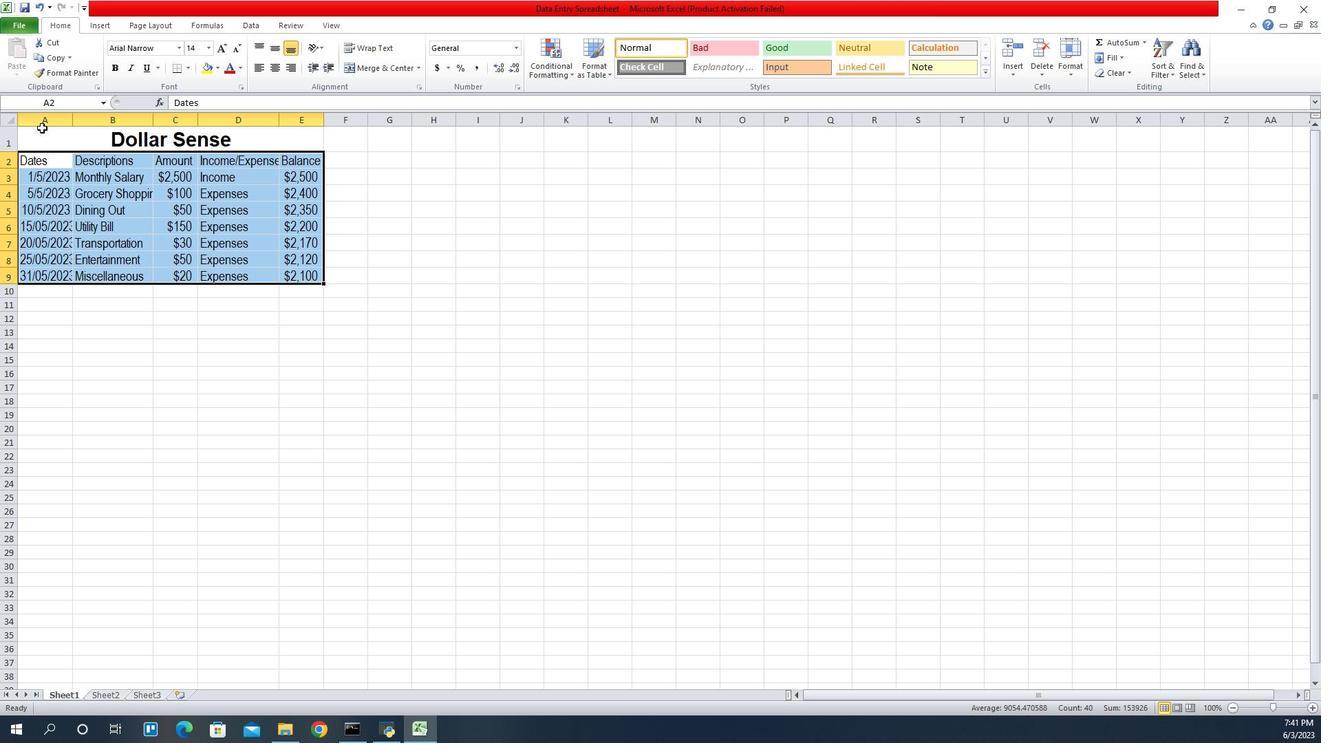 
Action: Mouse pressed left at (985, 130)
Screenshot: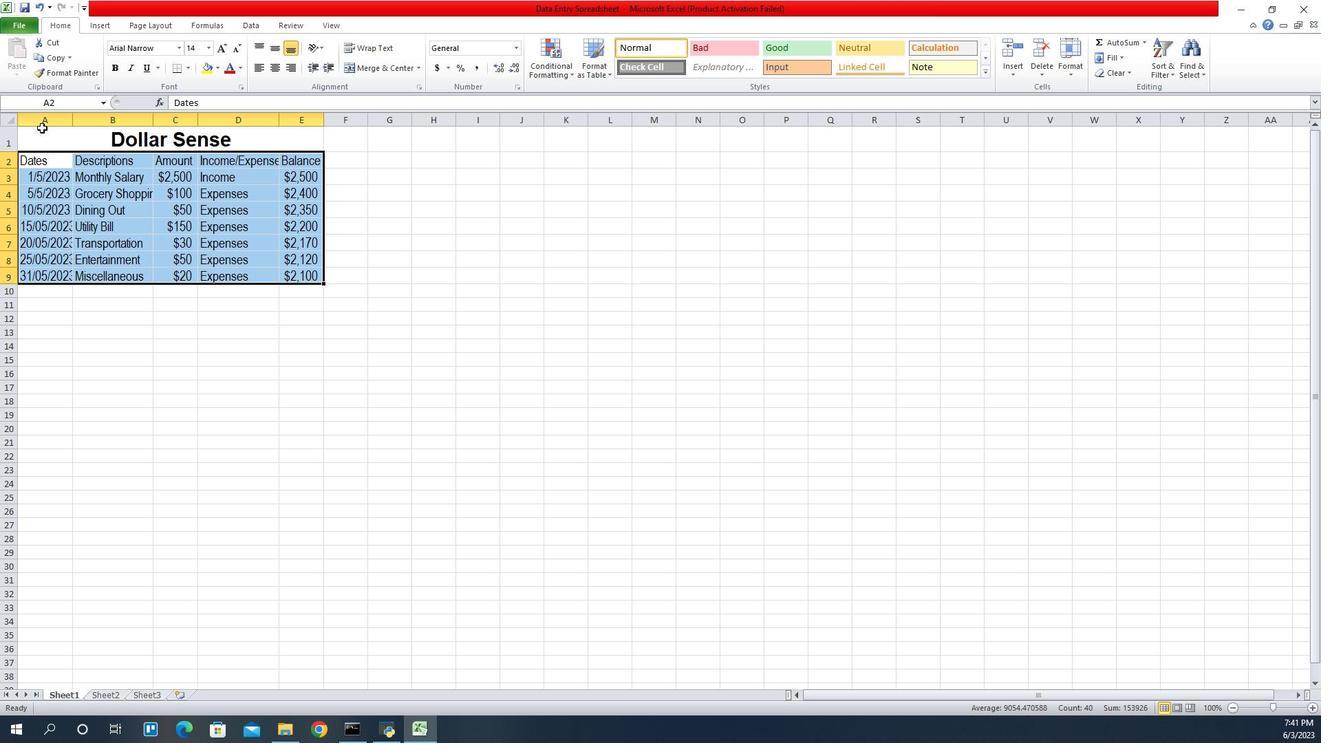 
Action: Mouse moved to (1216, 53)
Screenshot: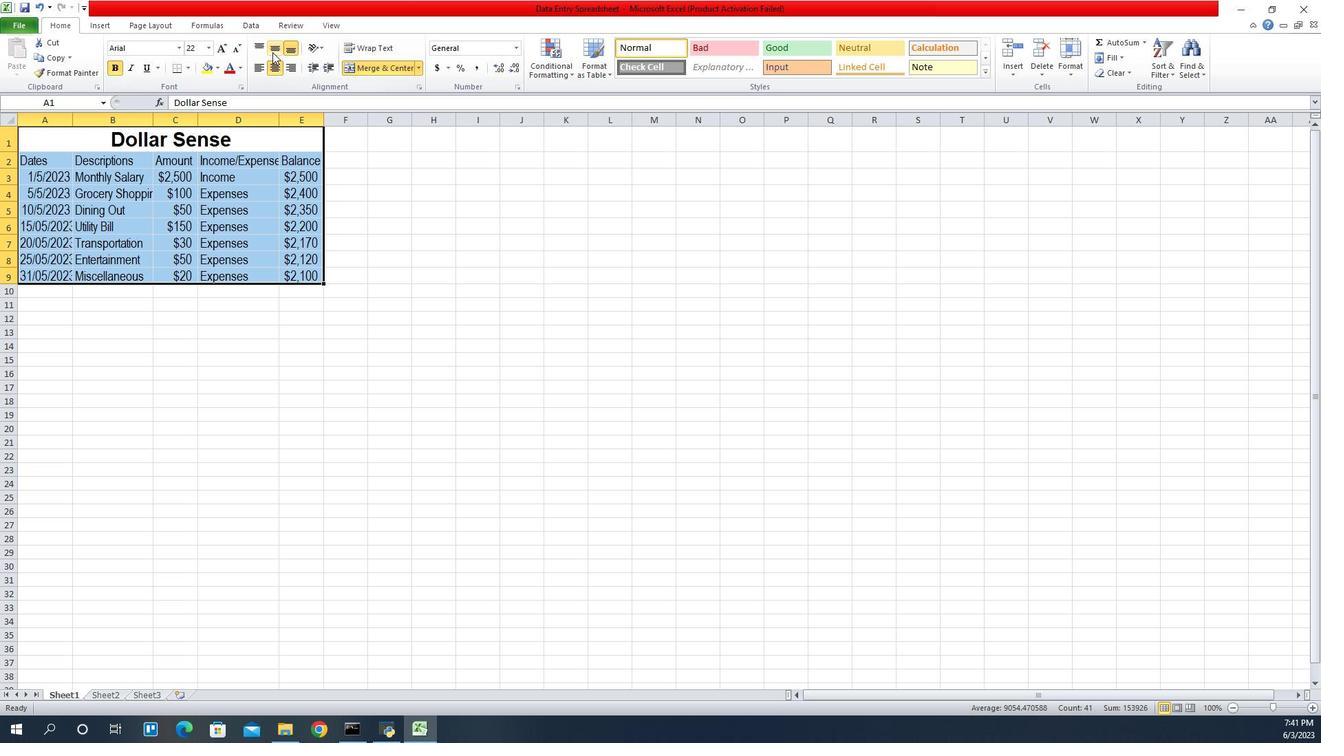 
Action: Mouse pressed left at (1216, 53)
Screenshot: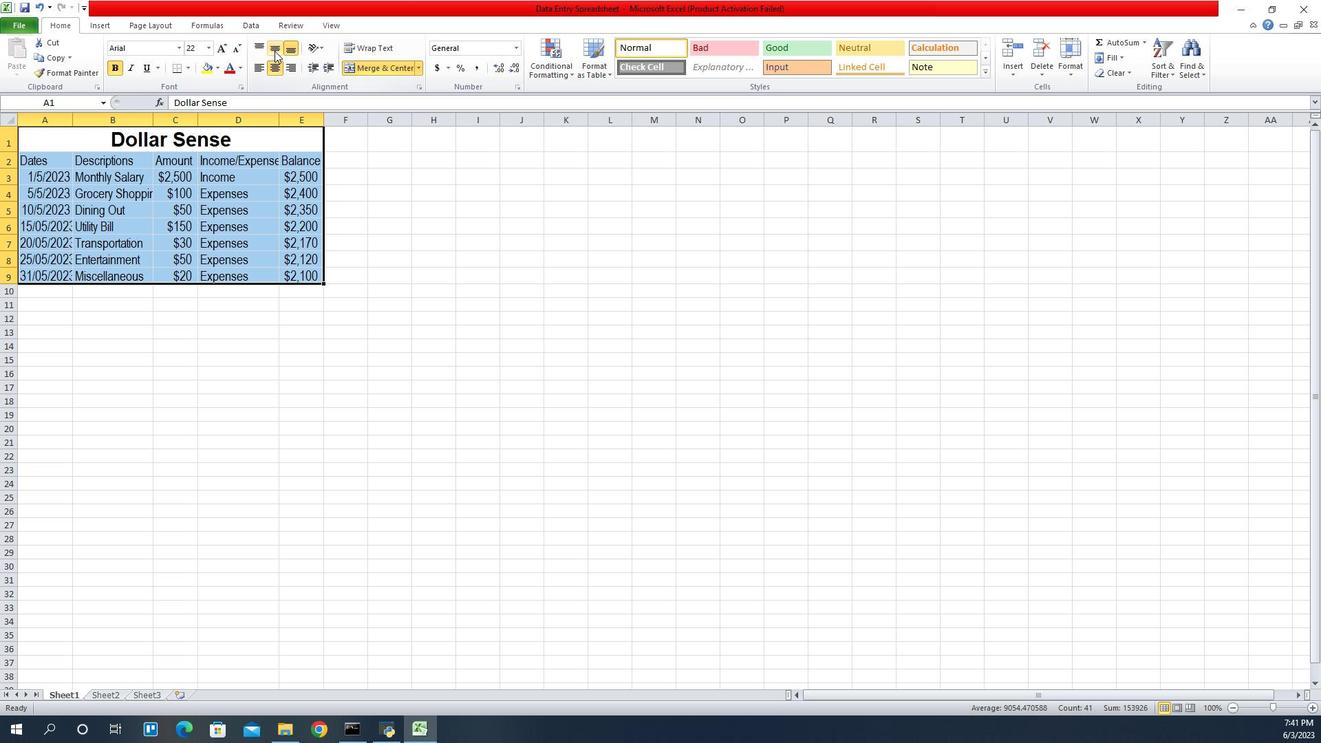 
Action: Mouse moved to (1089, 59)
Screenshot: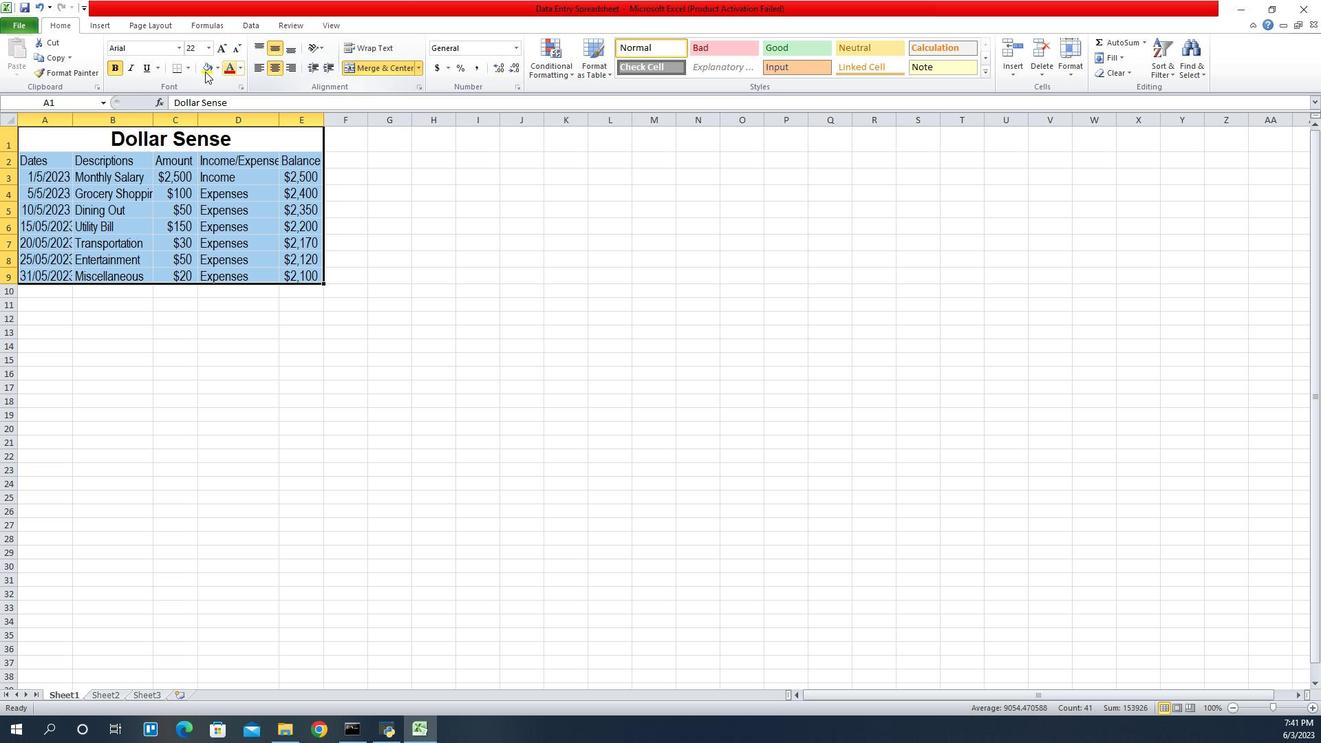
